 Task: Start in the project AgileRamp the sprint 'API Design Sprint', with a duration of 1 week. Start in the project AgileRamp the sprint 'API Design Sprint', with a duration of 3 weeks. Start in the project AgileRamp the sprint 'API Design Sprint', with a duration of 2 weeks
Action: Mouse moved to (197, 67)
Screenshot: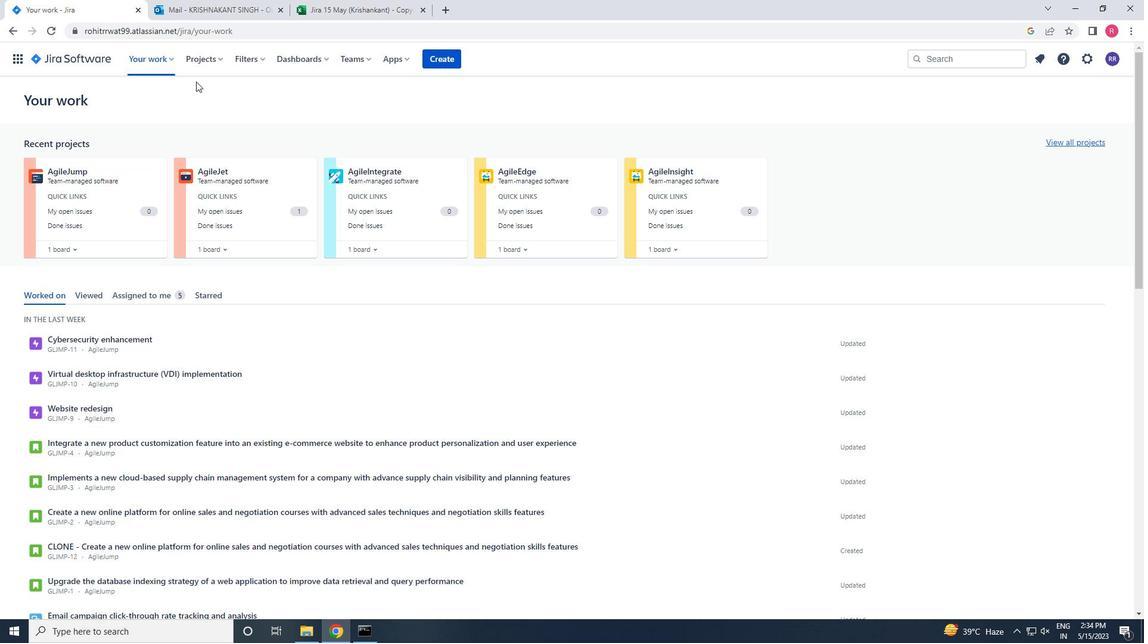 
Action: Mouse pressed left at (197, 67)
Screenshot: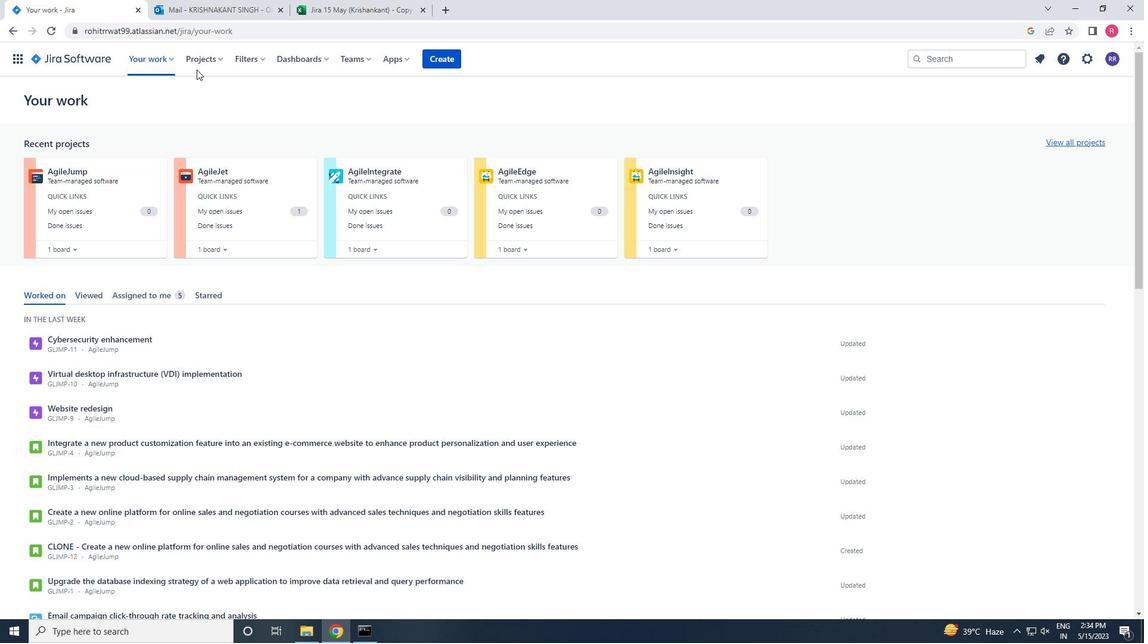 
Action: Mouse moved to (227, 115)
Screenshot: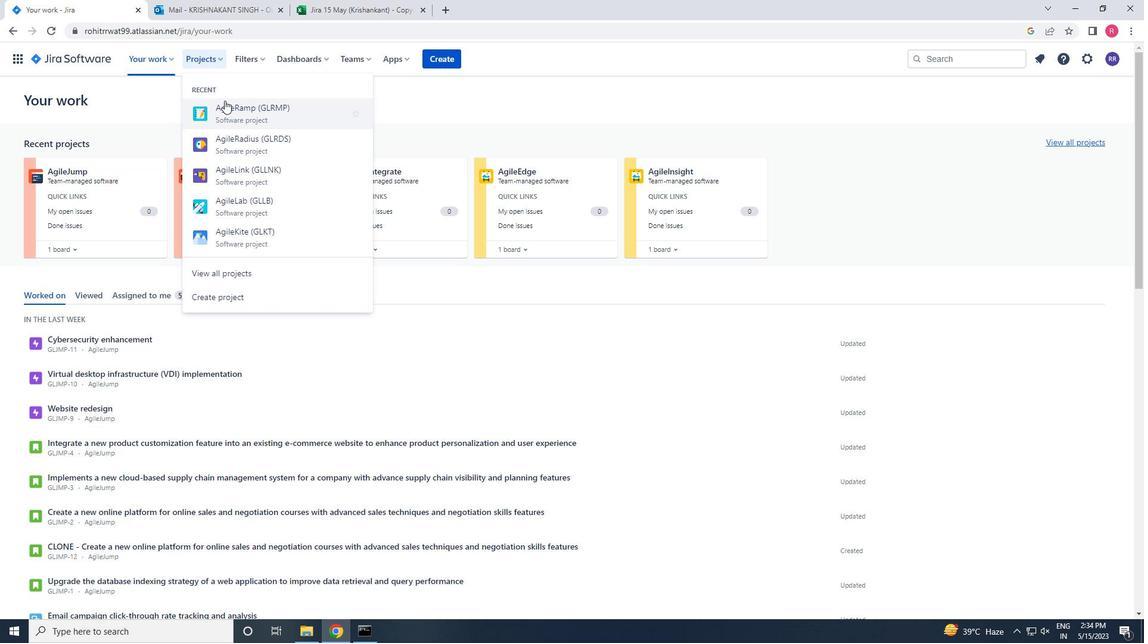 
Action: Mouse pressed left at (227, 115)
Screenshot: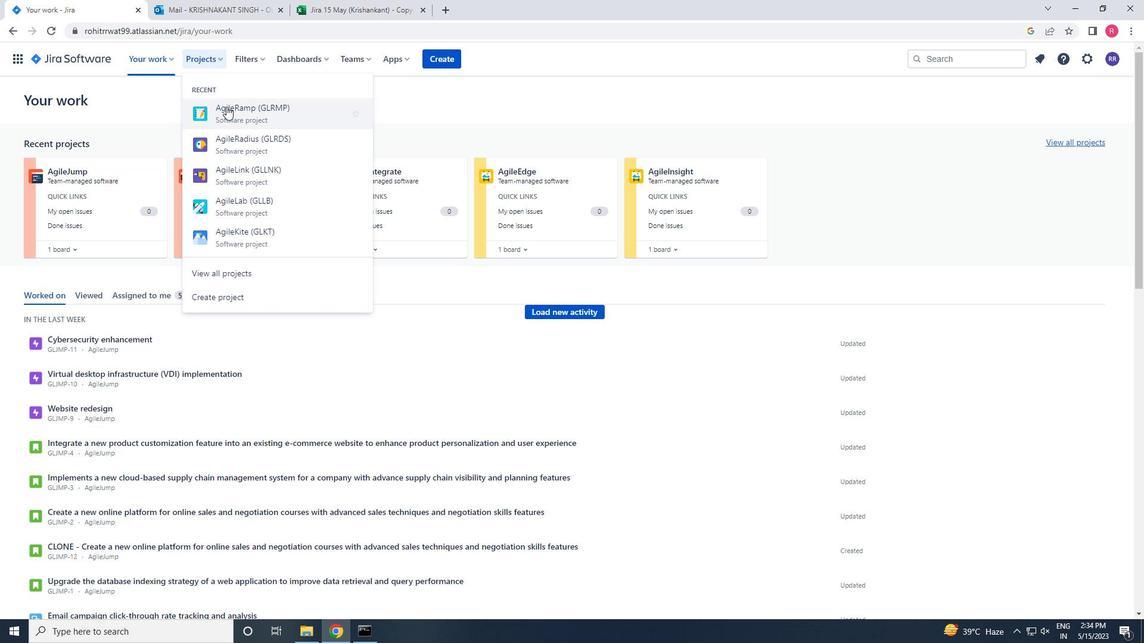 
Action: Mouse moved to (81, 178)
Screenshot: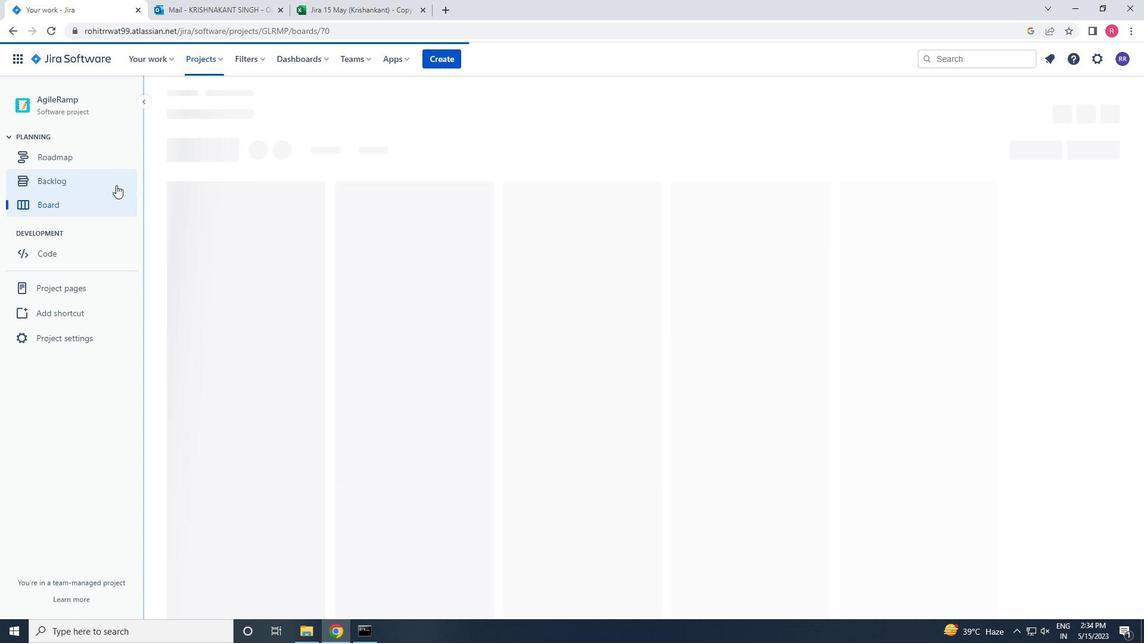 
Action: Mouse pressed left at (81, 178)
Screenshot: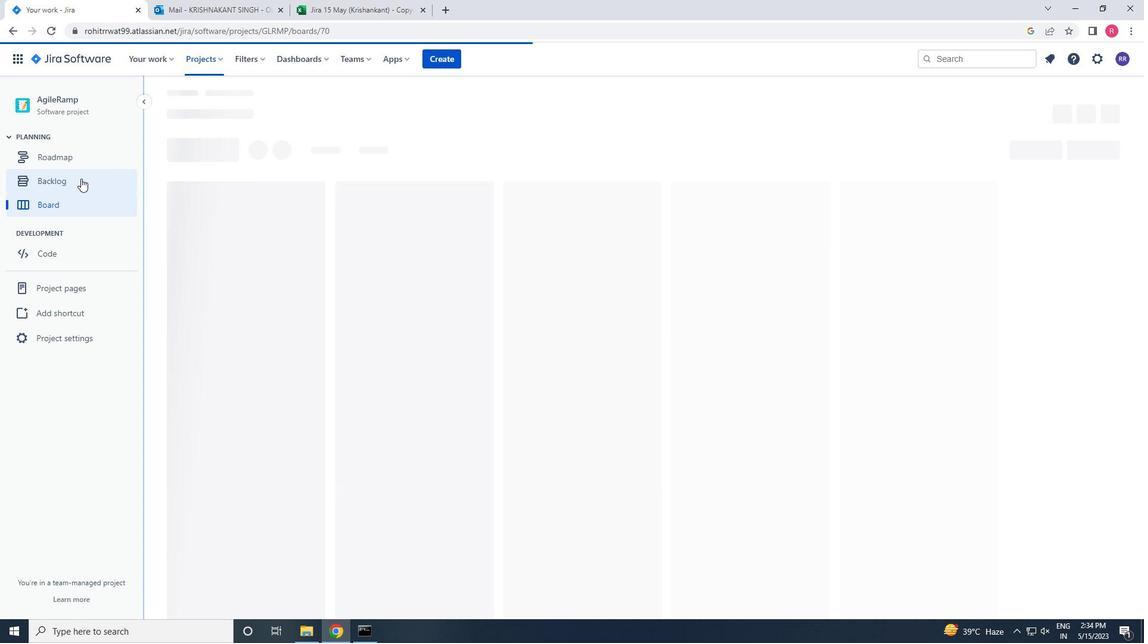 
Action: Mouse moved to (716, 435)
Screenshot: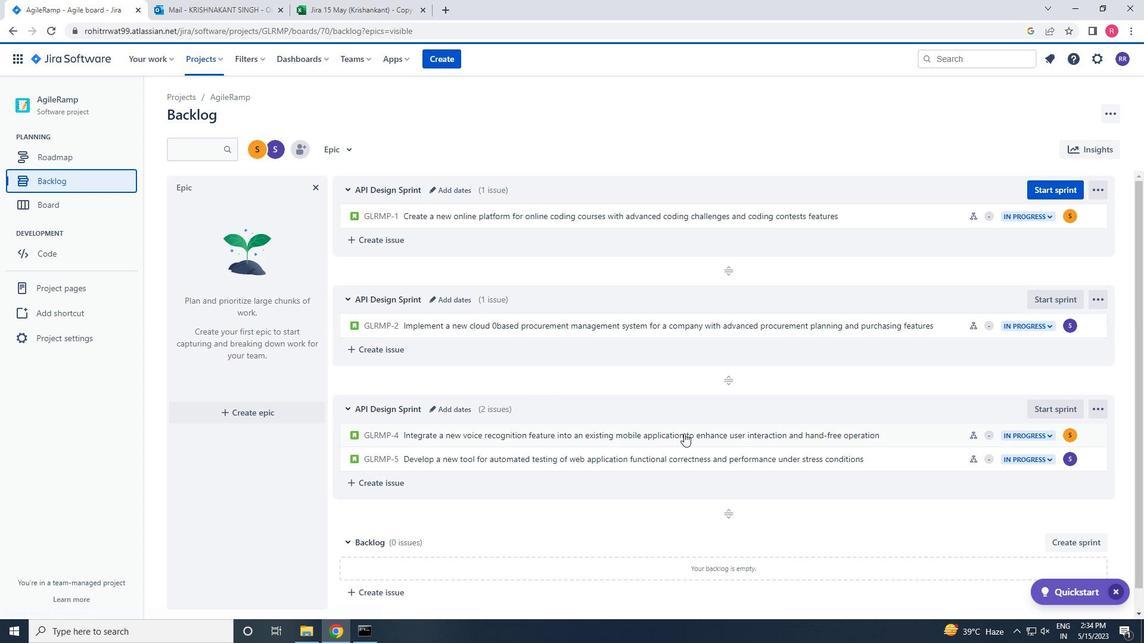 
Action: Mouse scrolled (716, 435) with delta (0, 0)
Screenshot: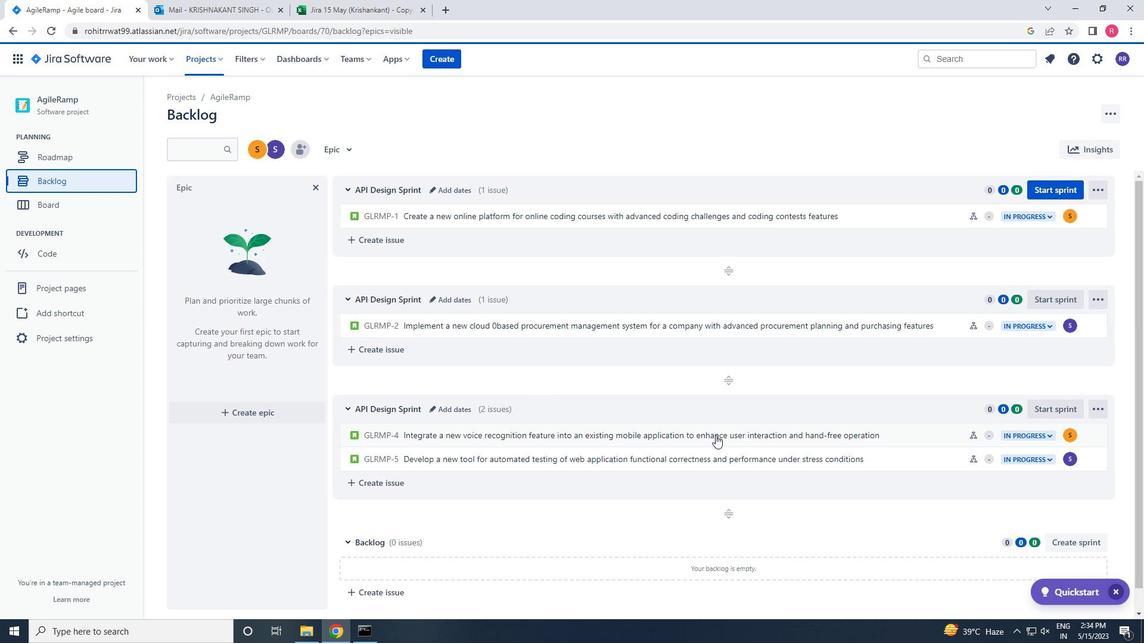 
Action: Mouse moved to (716, 435)
Screenshot: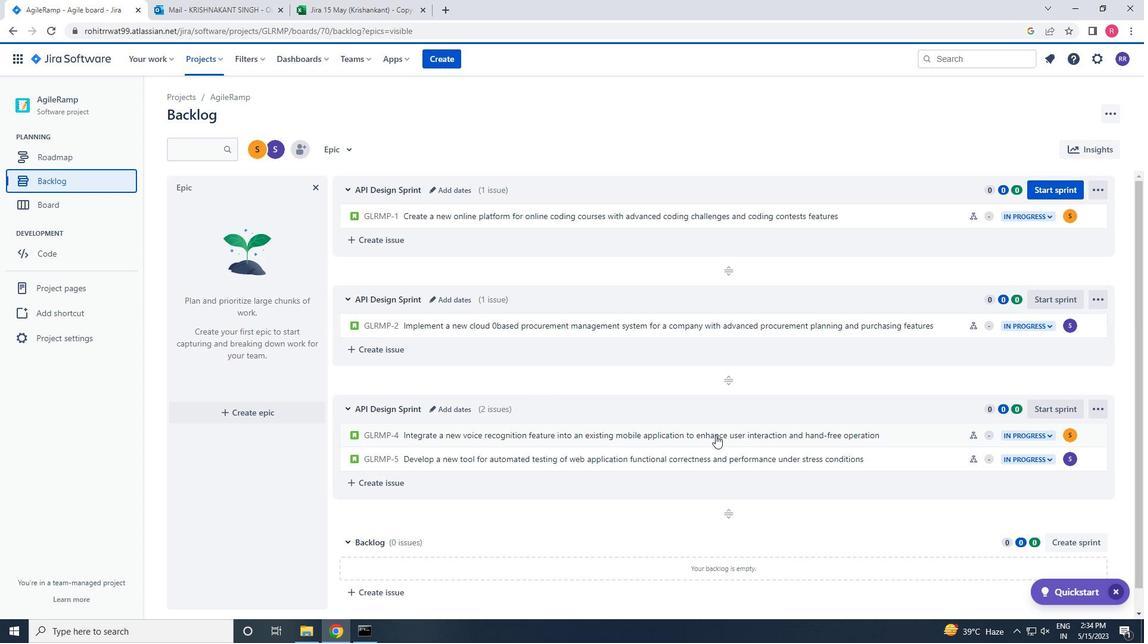 
Action: Mouse scrolled (716, 435) with delta (0, 0)
Screenshot: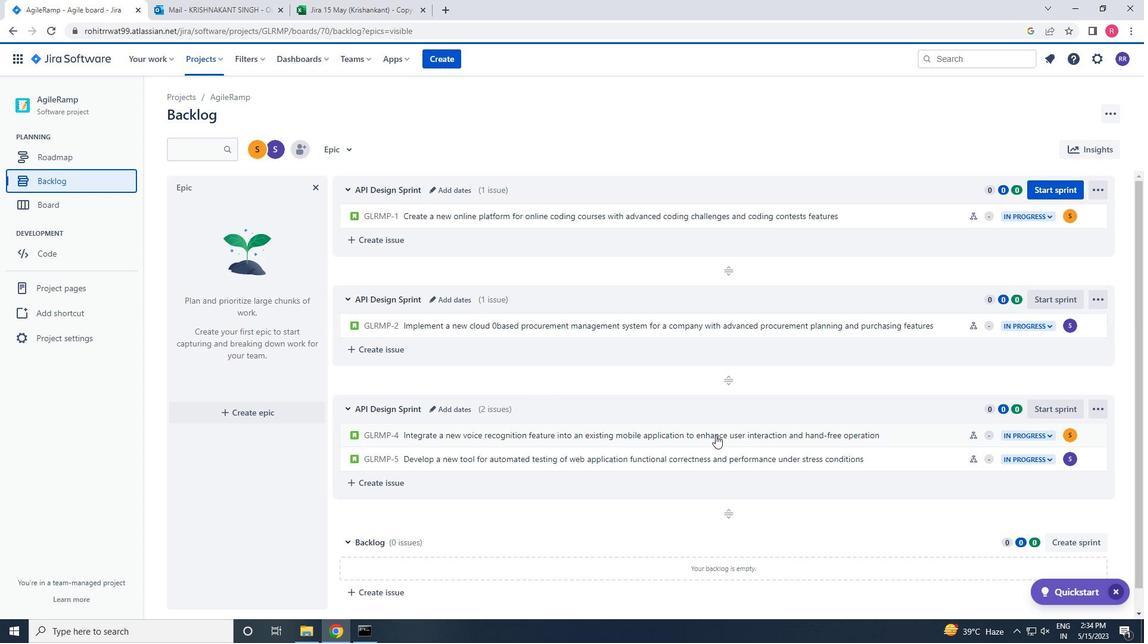 
Action: Mouse scrolled (716, 435) with delta (0, 0)
Screenshot: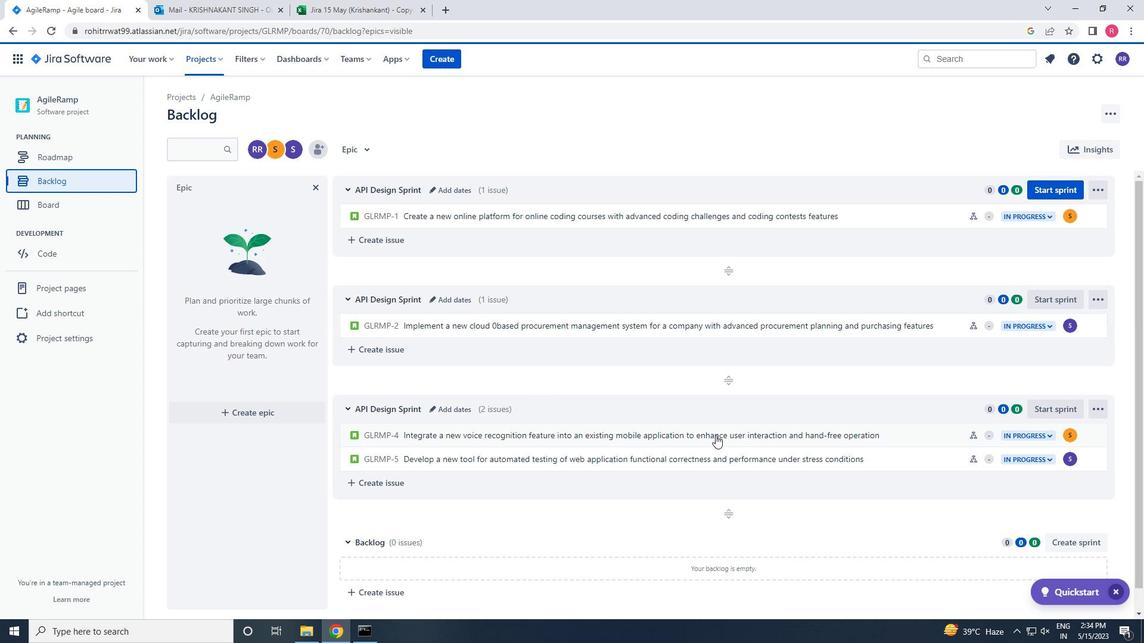 
Action: Mouse scrolled (716, 435) with delta (0, 0)
Screenshot: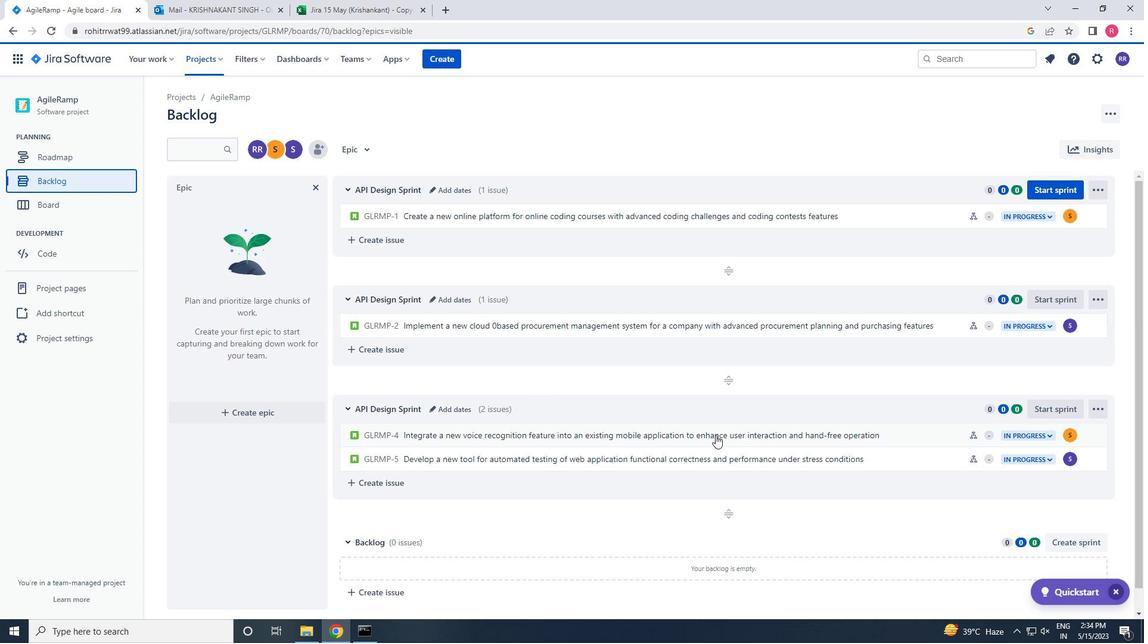 
Action: Mouse scrolled (716, 435) with delta (0, 0)
Screenshot: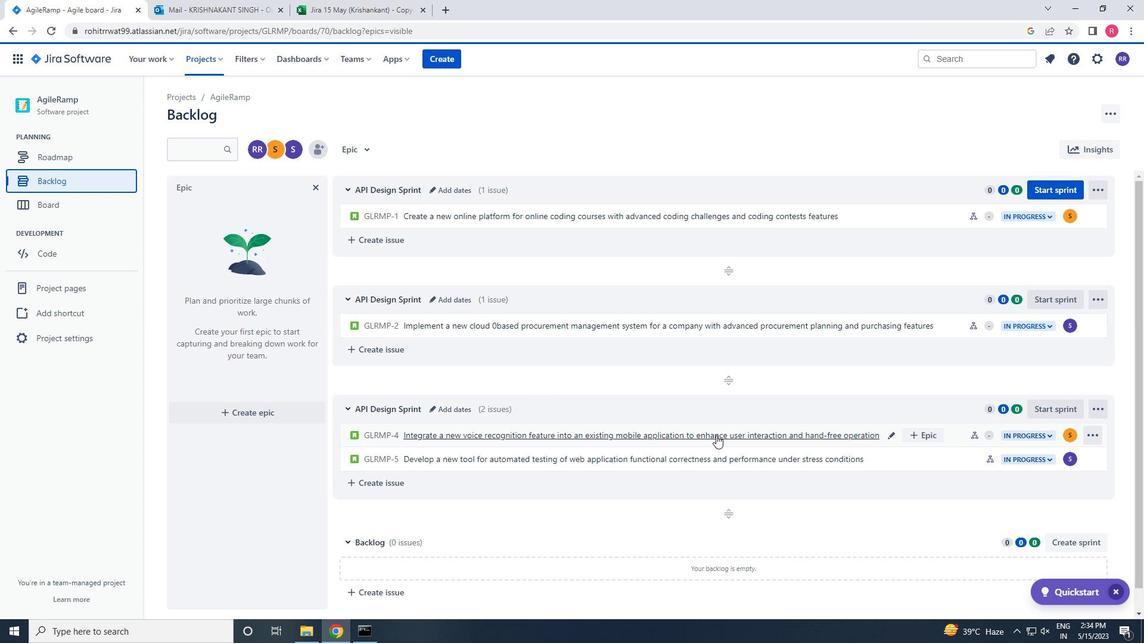 
Action: Mouse scrolled (716, 435) with delta (0, 0)
Screenshot: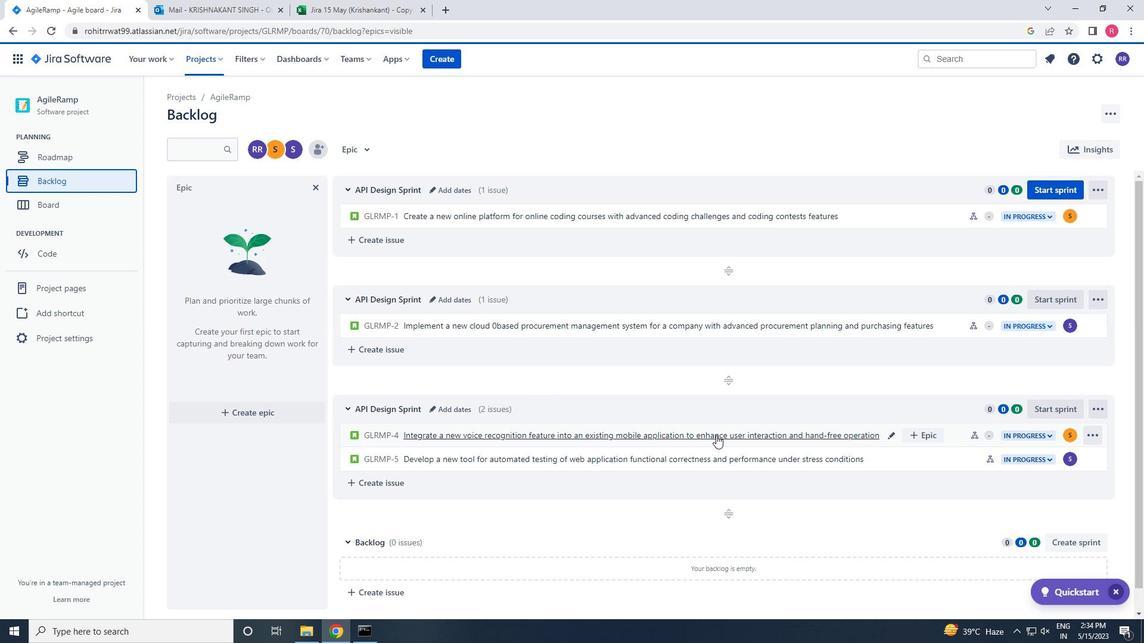 
Action: Mouse scrolled (716, 435) with delta (0, 0)
Screenshot: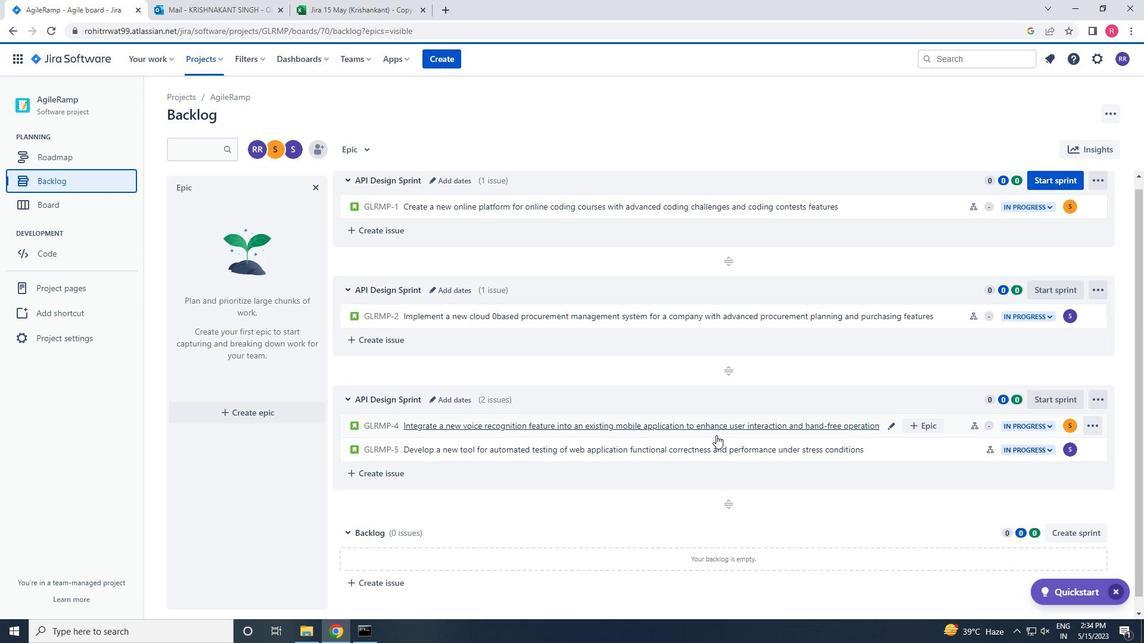 
Action: Mouse moved to (753, 451)
Screenshot: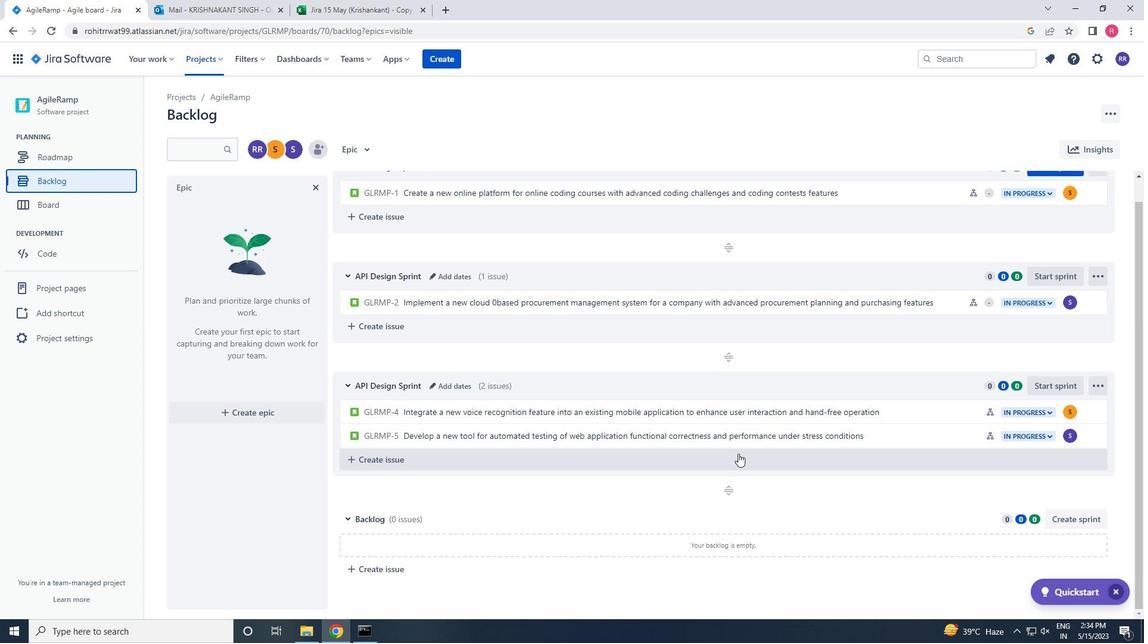 
Action: Mouse scrolled (753, 452) with delta (0, 0)
Screenshot: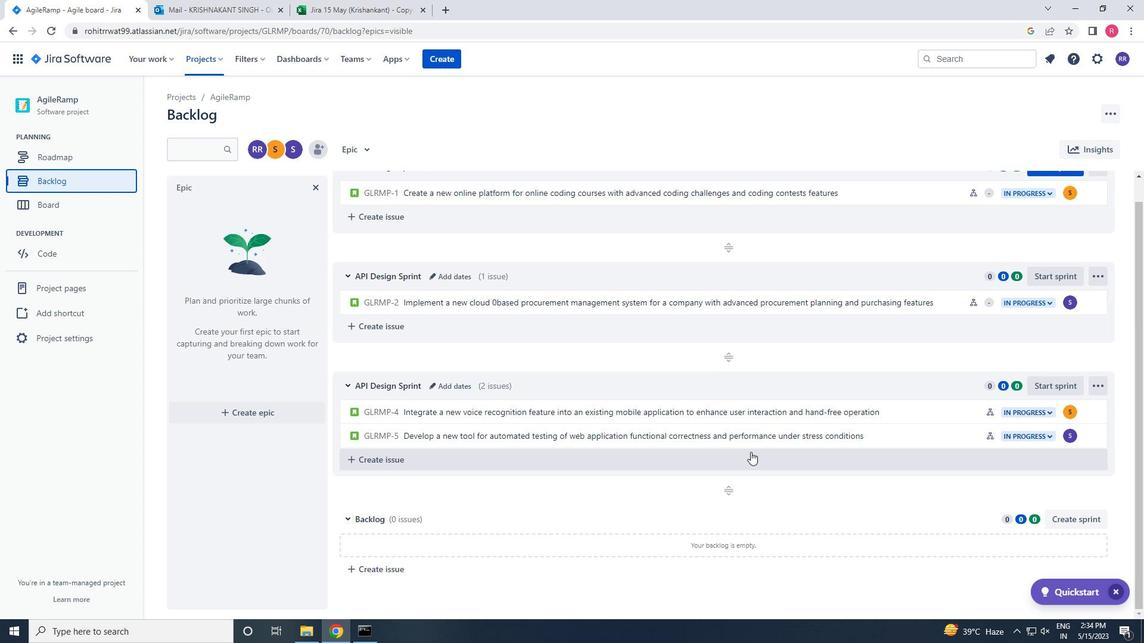 
Action: Mouse scrolled (753, 452) with delta (0, 0)
Screenshot: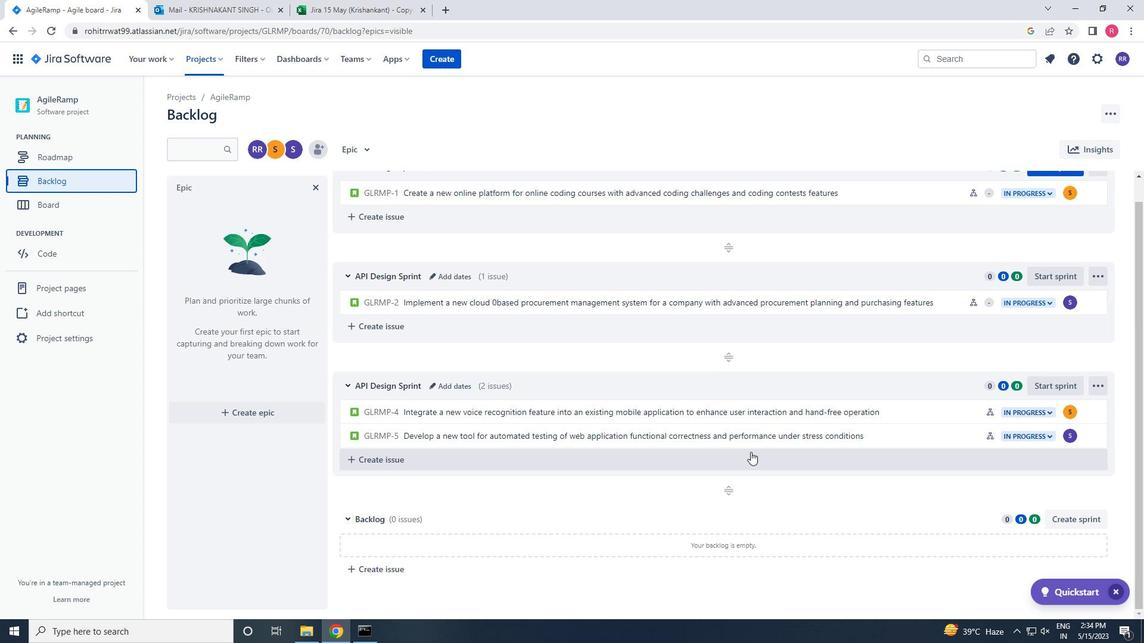 
Action: Mouse scrolled (753, 452) with delta (0, 0)
Screenshot: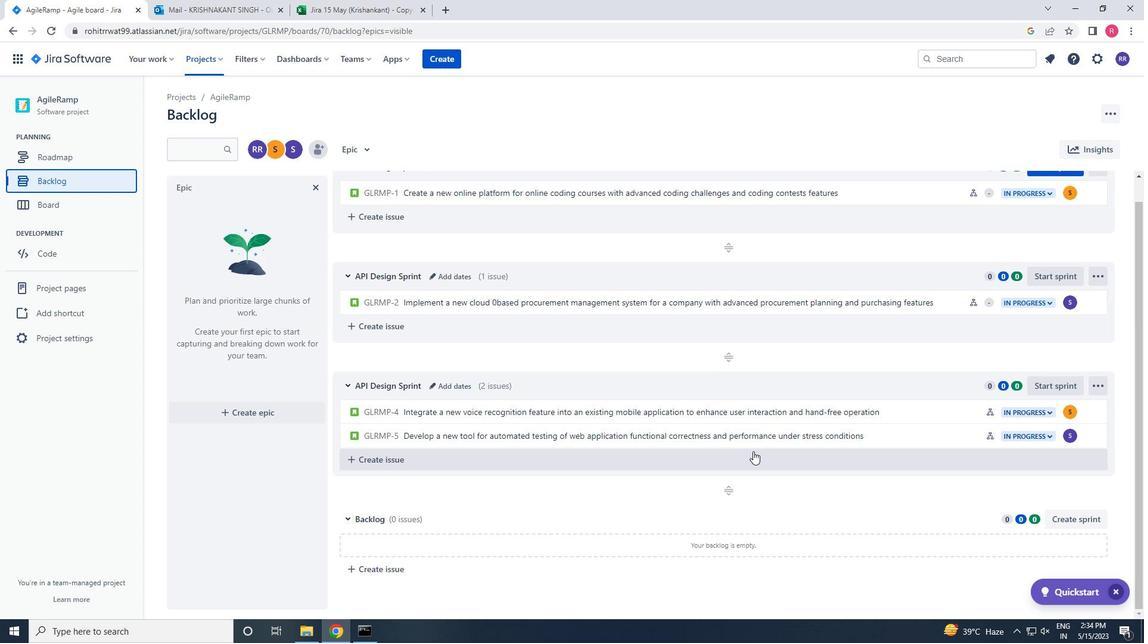
Action: Mouse moved to (753, 451)
Screenshot: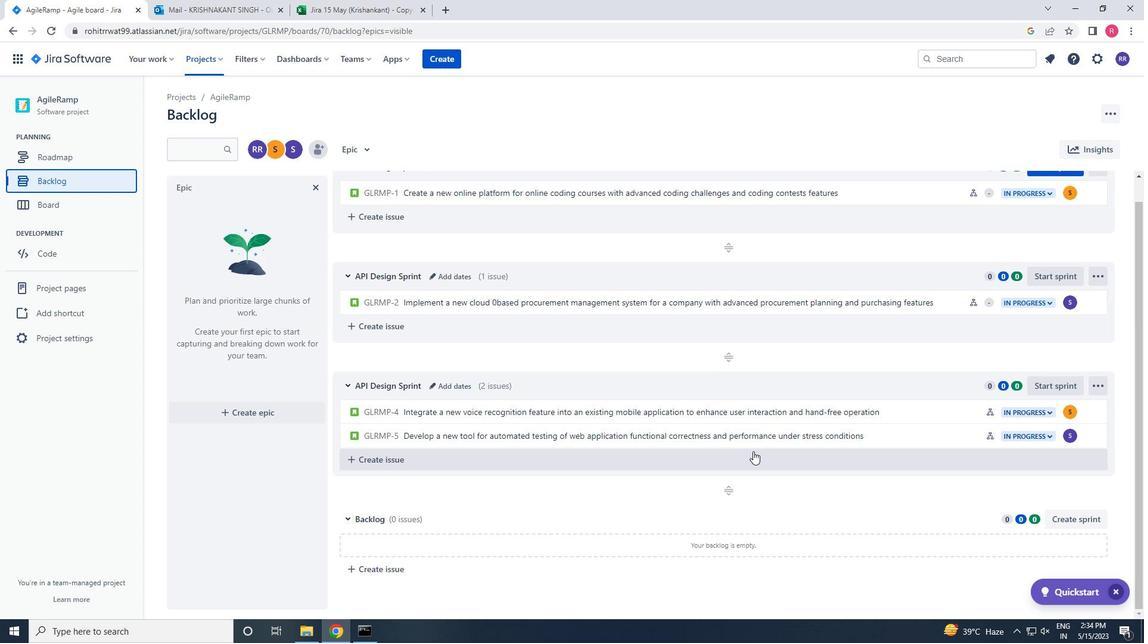 
Action: Mouse scrolled (753, 451) with delta (0, 0)
Screenshot: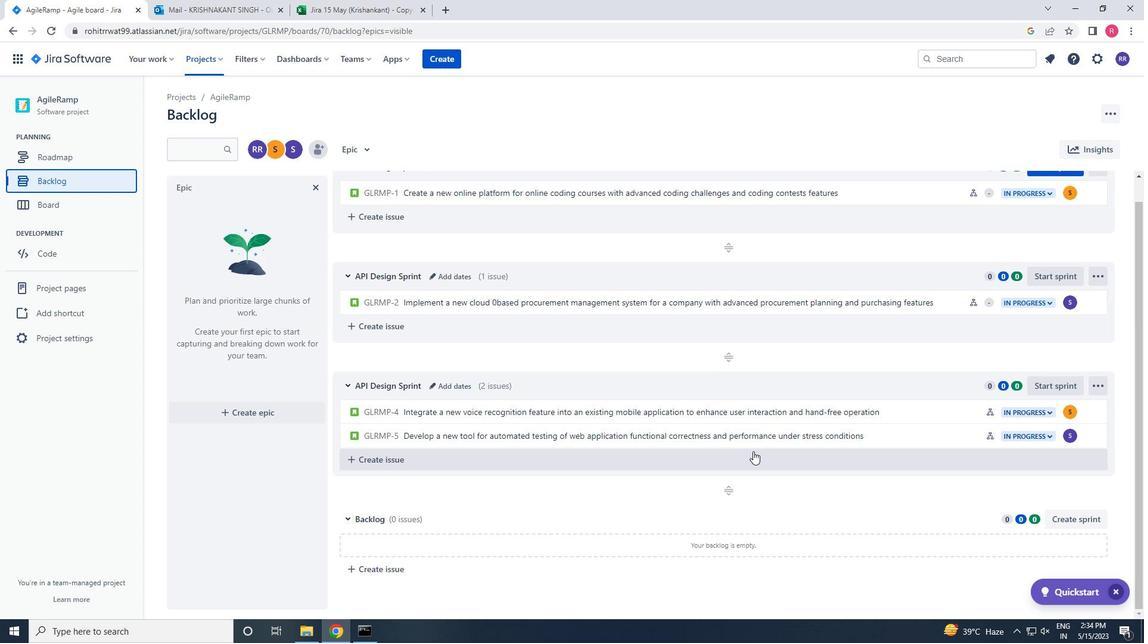 
Action: Mouse moved to (754, 450)
Screenshot: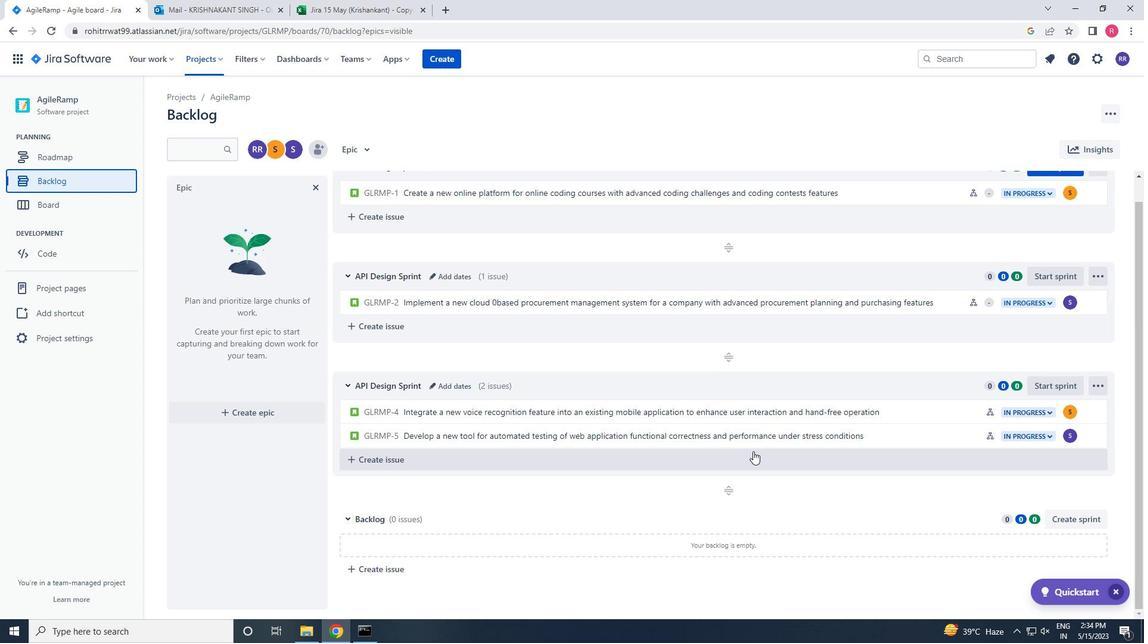 
Action: Mouse scrolled (754, 451) with delta (0, 0)
Screenshot: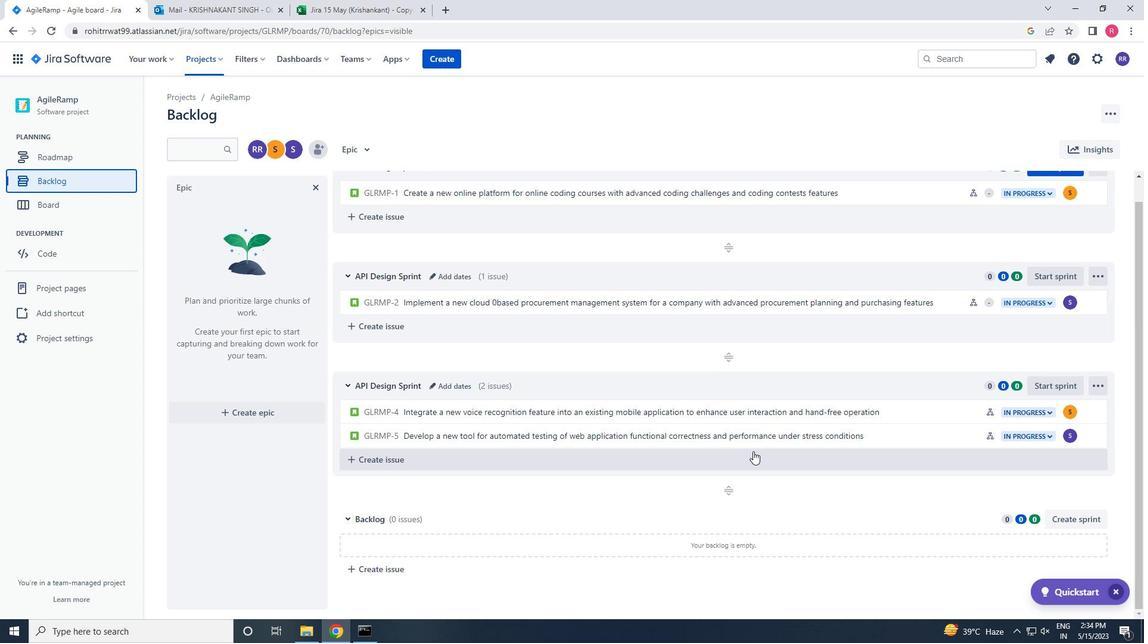 
Action: Mouse moved to (1058, 190)
Screenshot: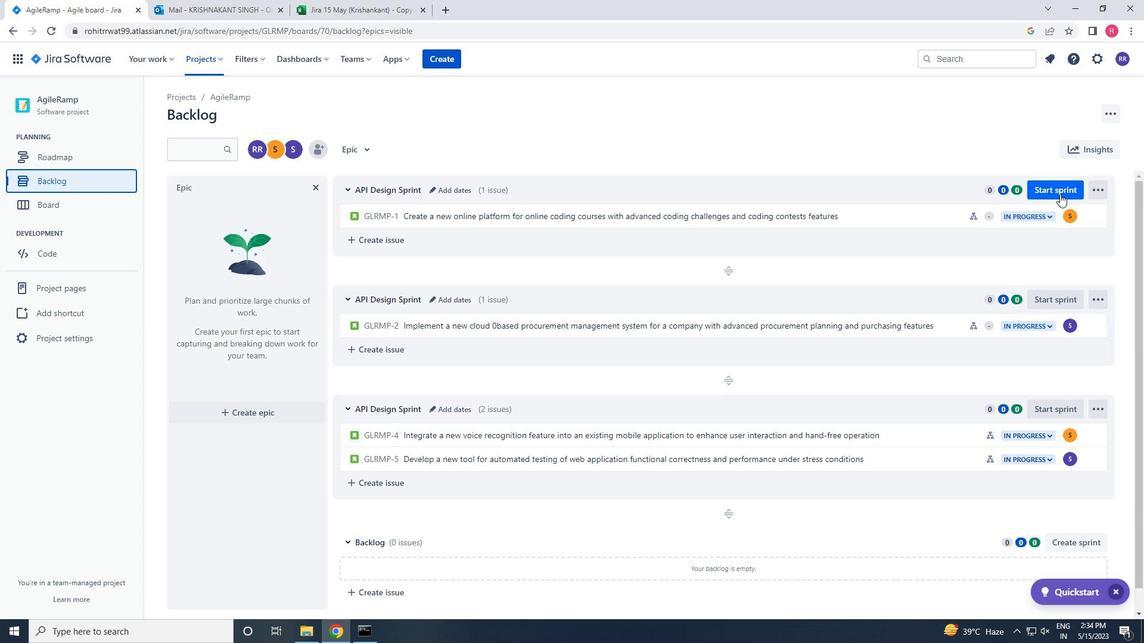 
Action: Mouse pressed left at (1058, 190)
Screenshot: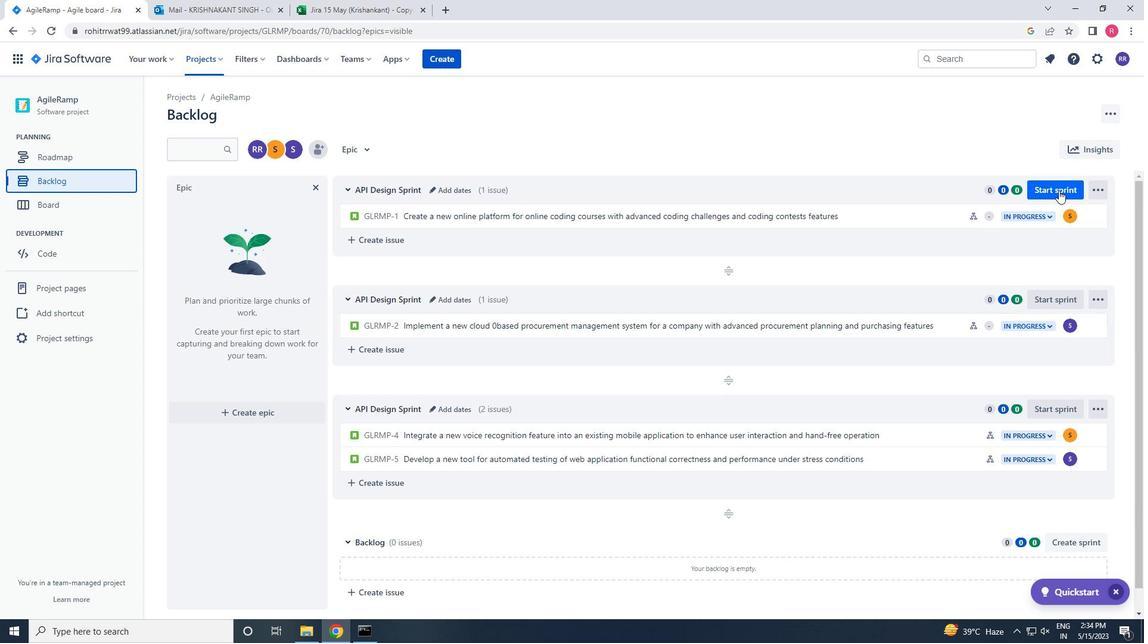 
Action: Mouse moved to (537, 214)
Screenshot: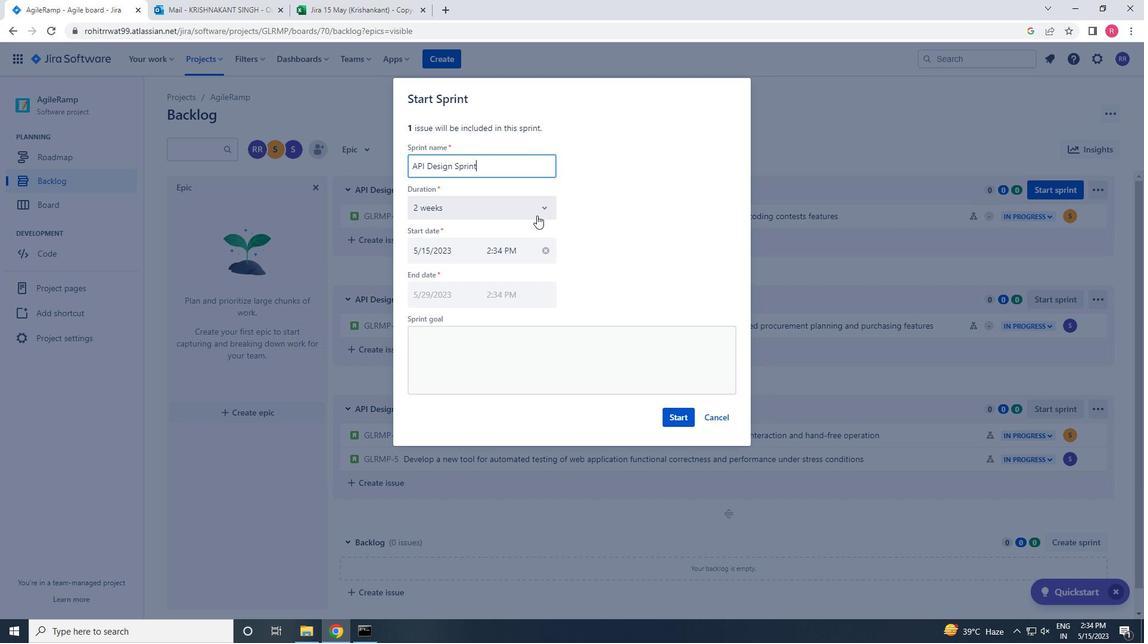 
Action: Mouse pressed left at (537, 214)
Screenshot: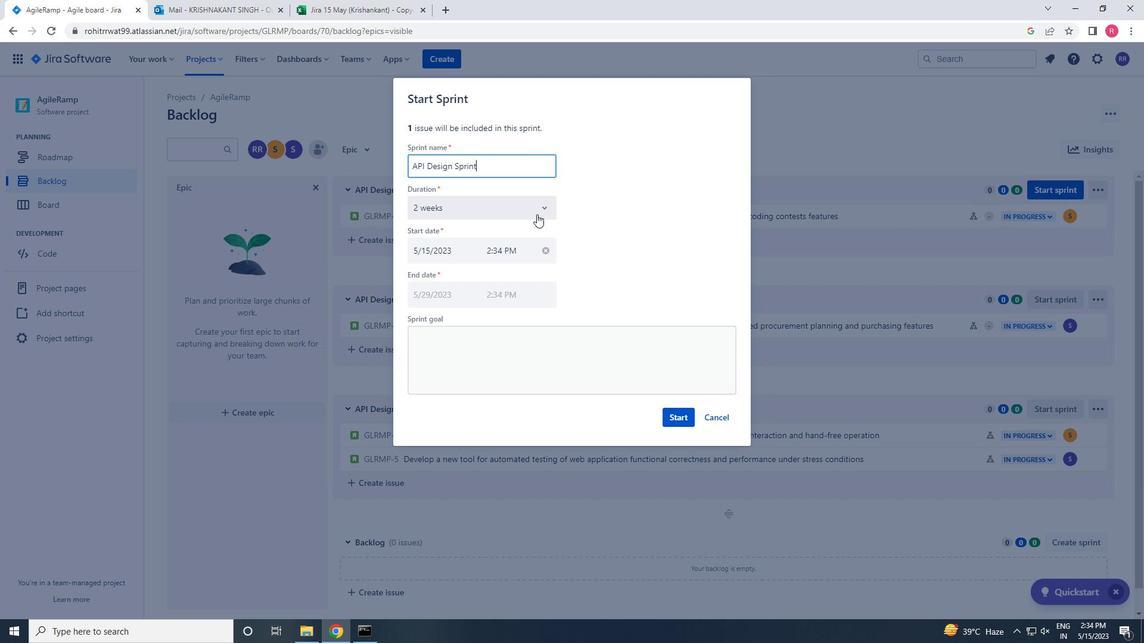 
Action: Mouse moved to (513, 239)
Screenshot: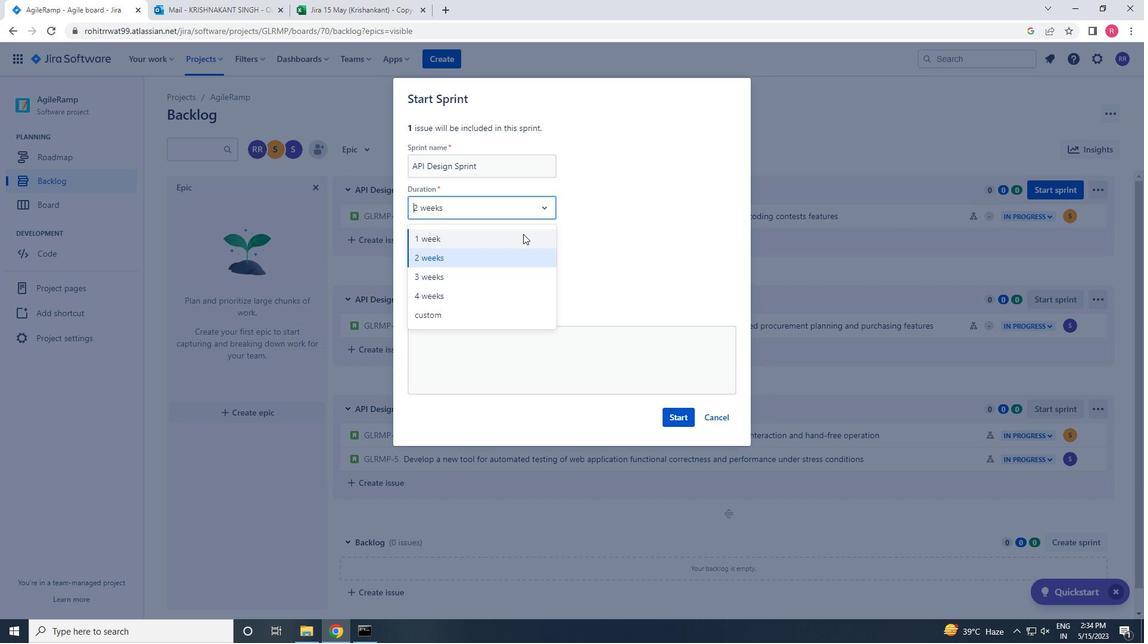 
Action: Mouse pressed left at (513, 239)
Screenshot: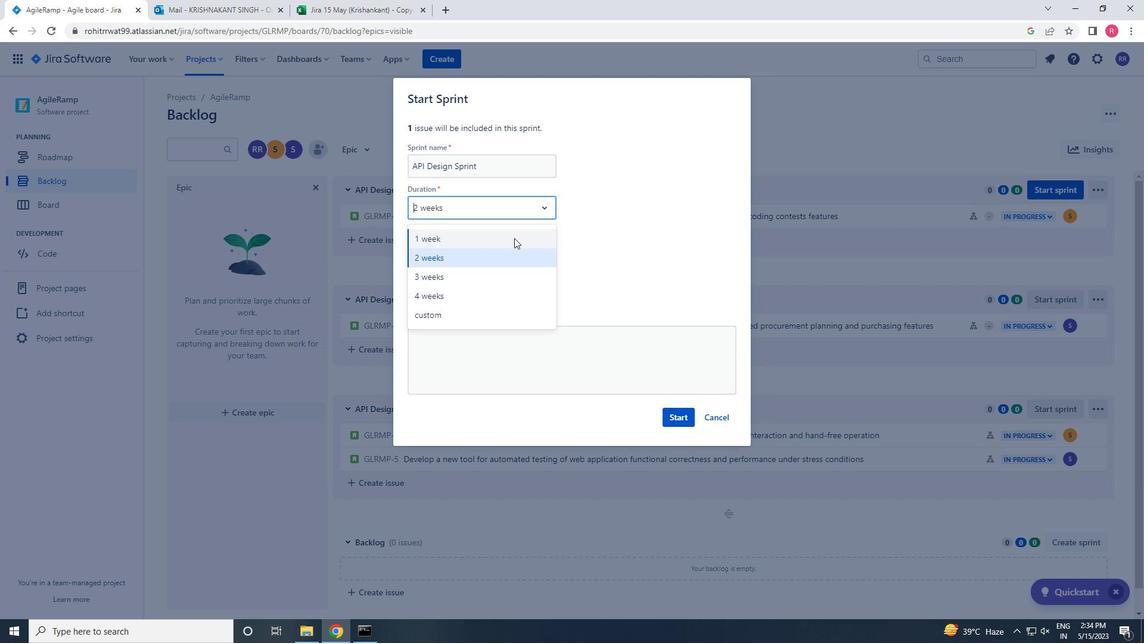 
Action: Mouse moved to (673, 419)
Screenshot: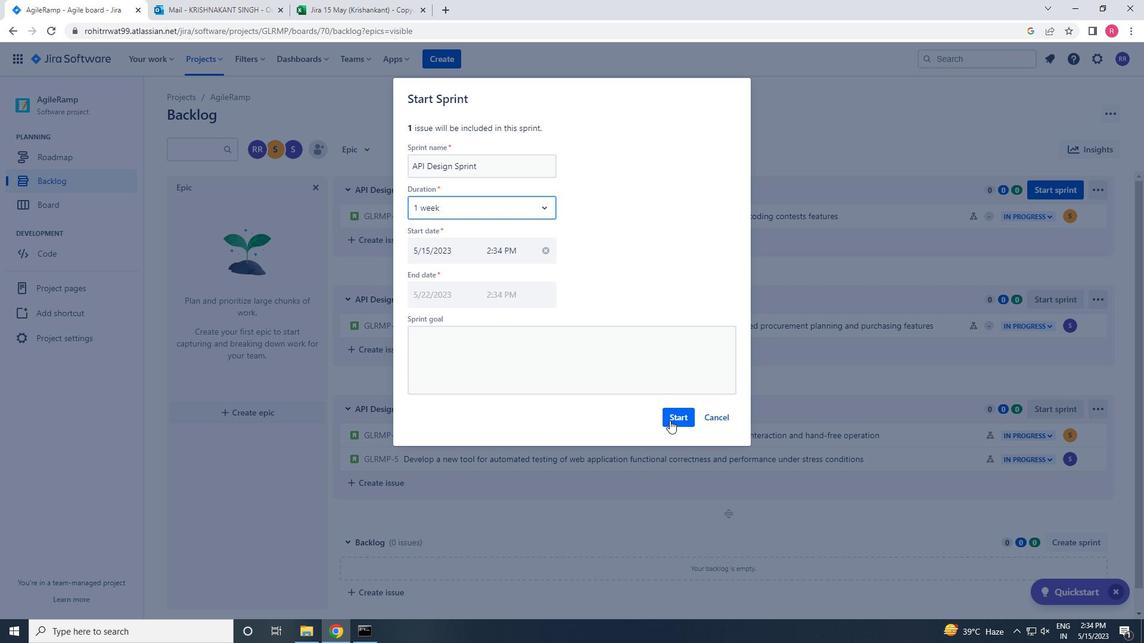
Action: Mouse pressed left at (673, 419)
Screenshot: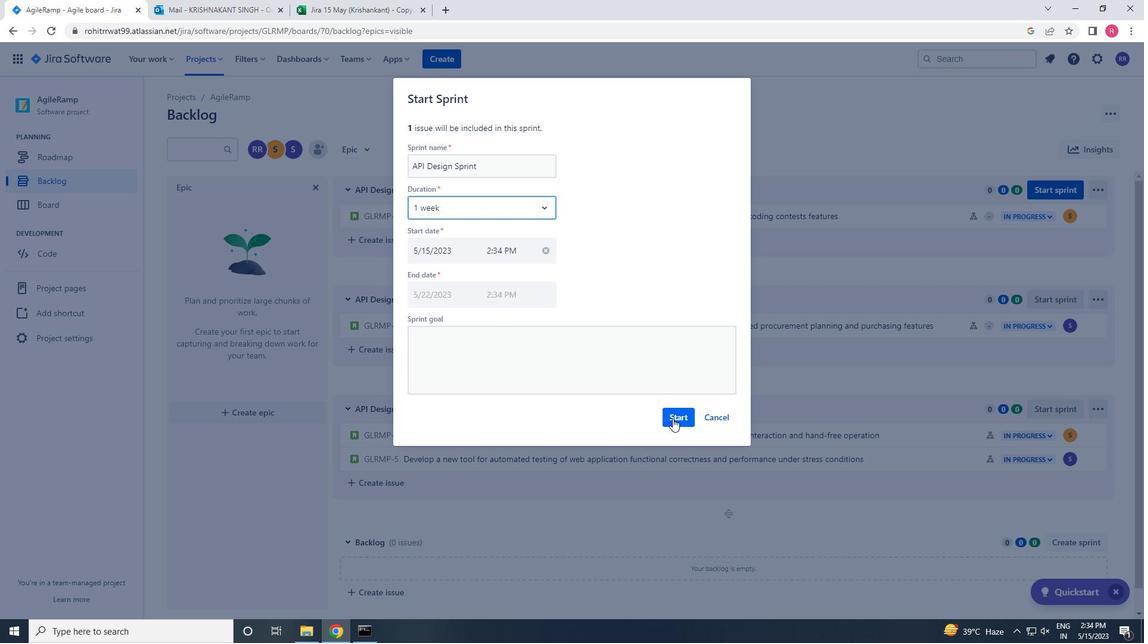 
Action: Mouse moved to (38, 184)
Screenshot: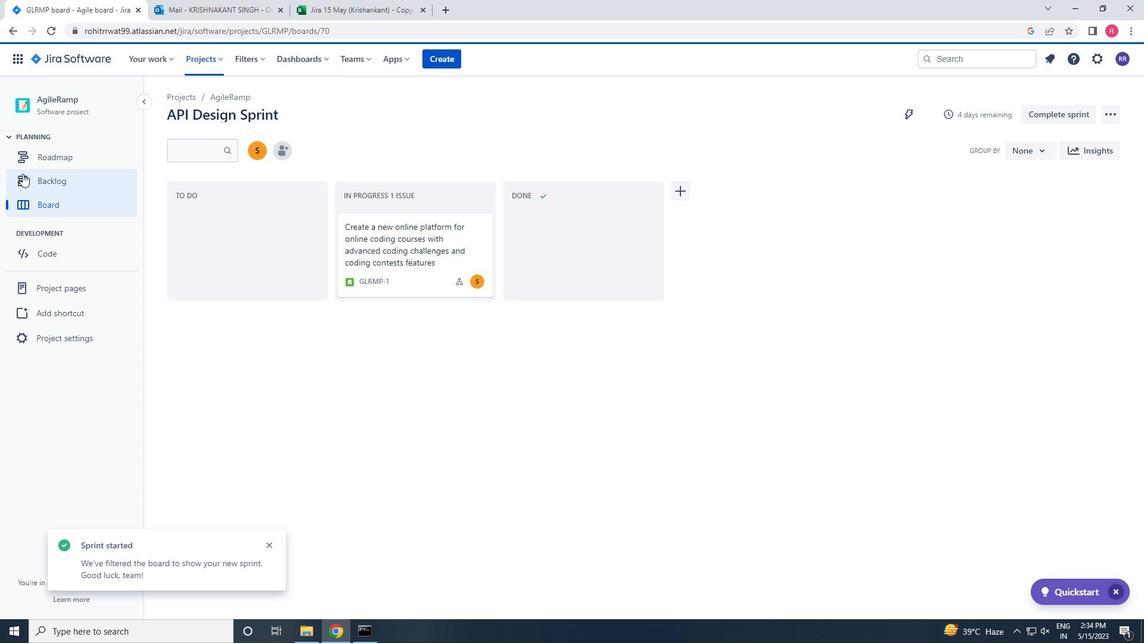 
Action: Mouse pressed left at (38, 184)
Screenshot: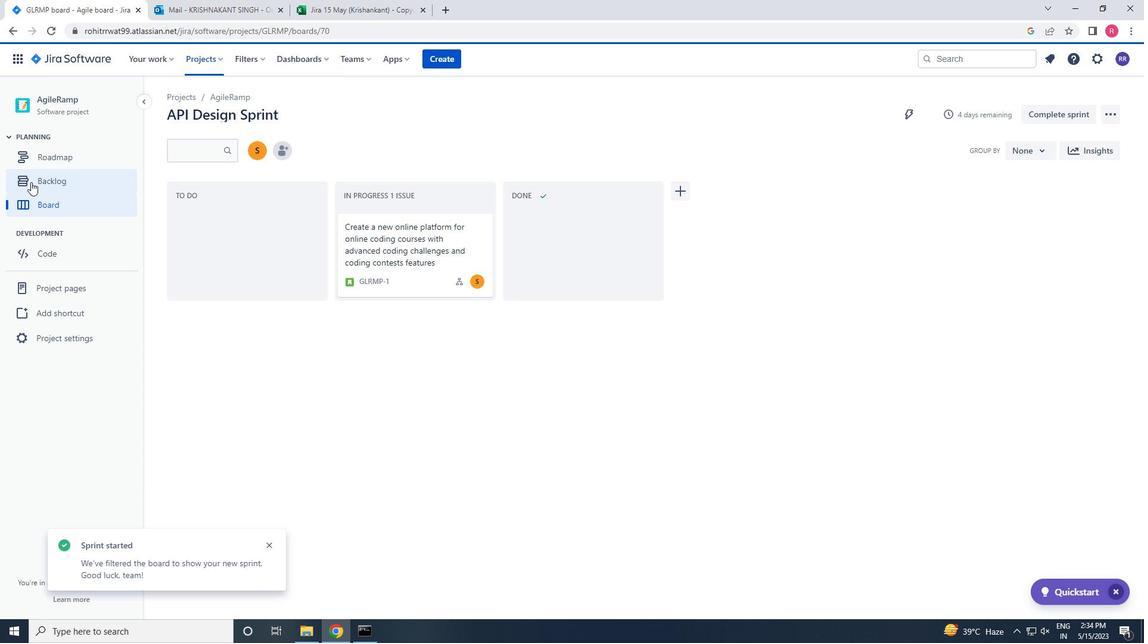 
Action: Mouse moved to (627, 348)
Screenshot: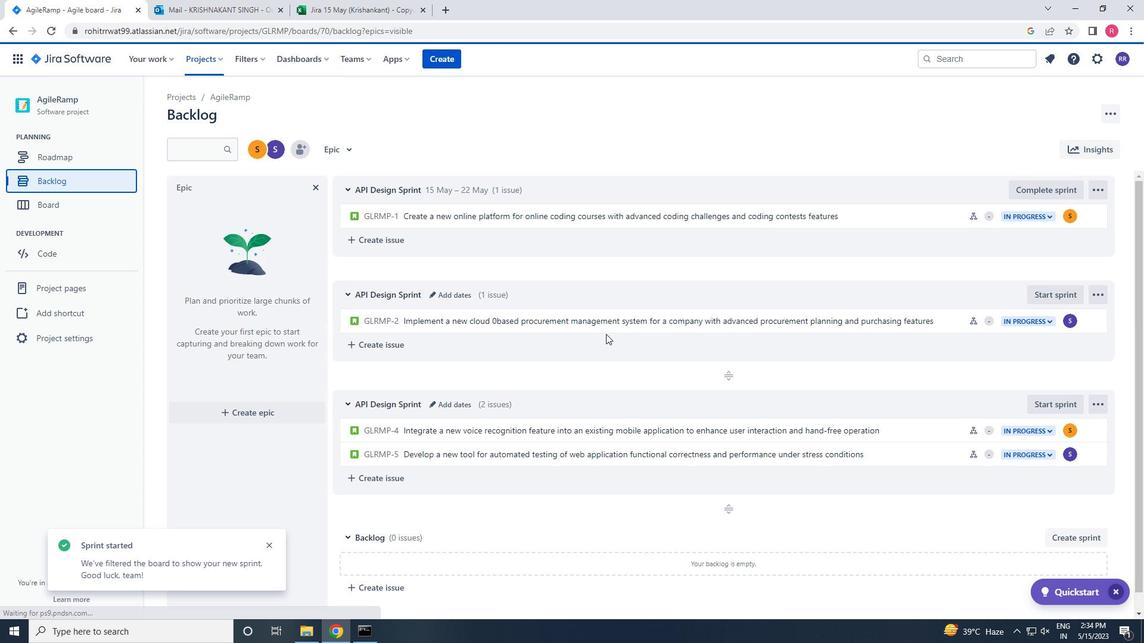 
Action: Mouse scrolled (627, 347) with delta (0, 0)
Screenshot: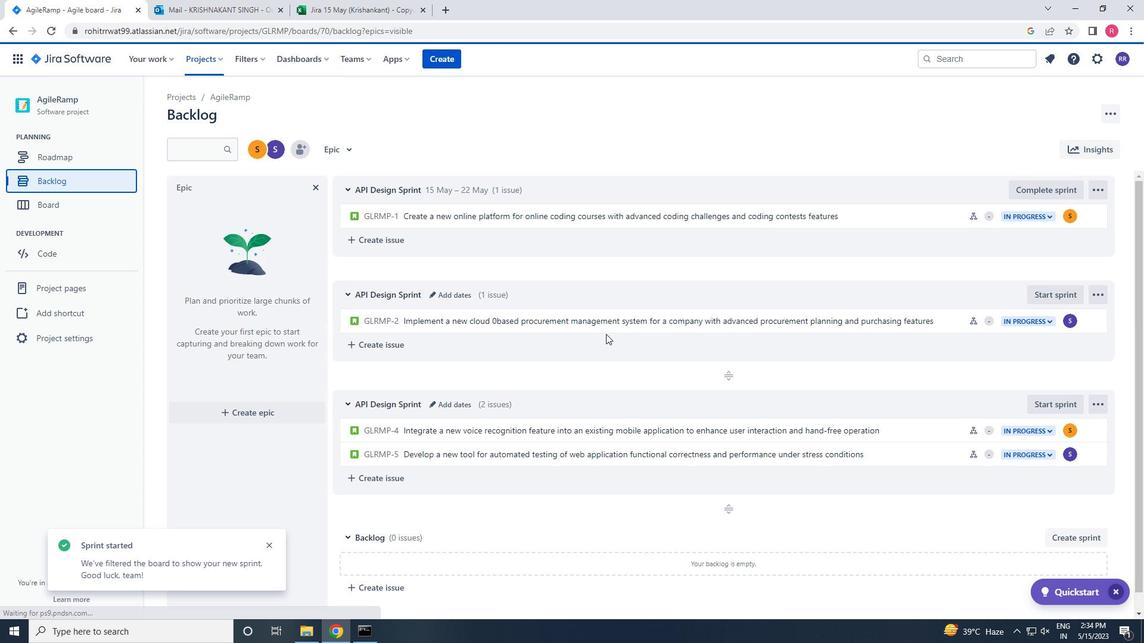 
Action: Mouse moved to (637, 353)
Screenshot: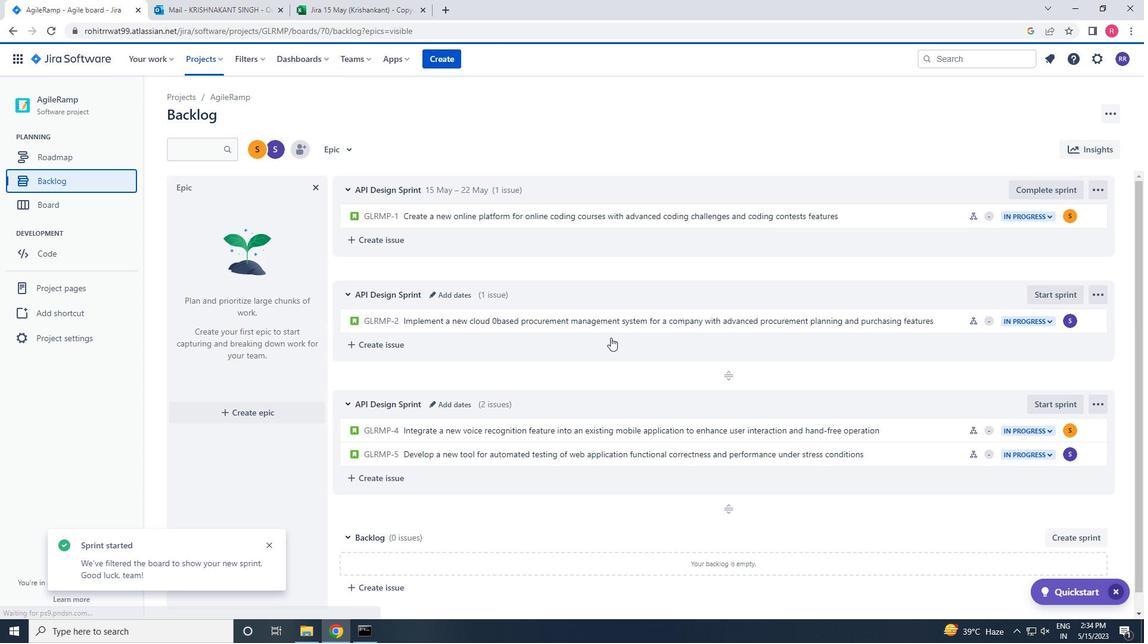 
Action: Mouse scrolled (637, 352) with delta (0, 0)
Screenshot: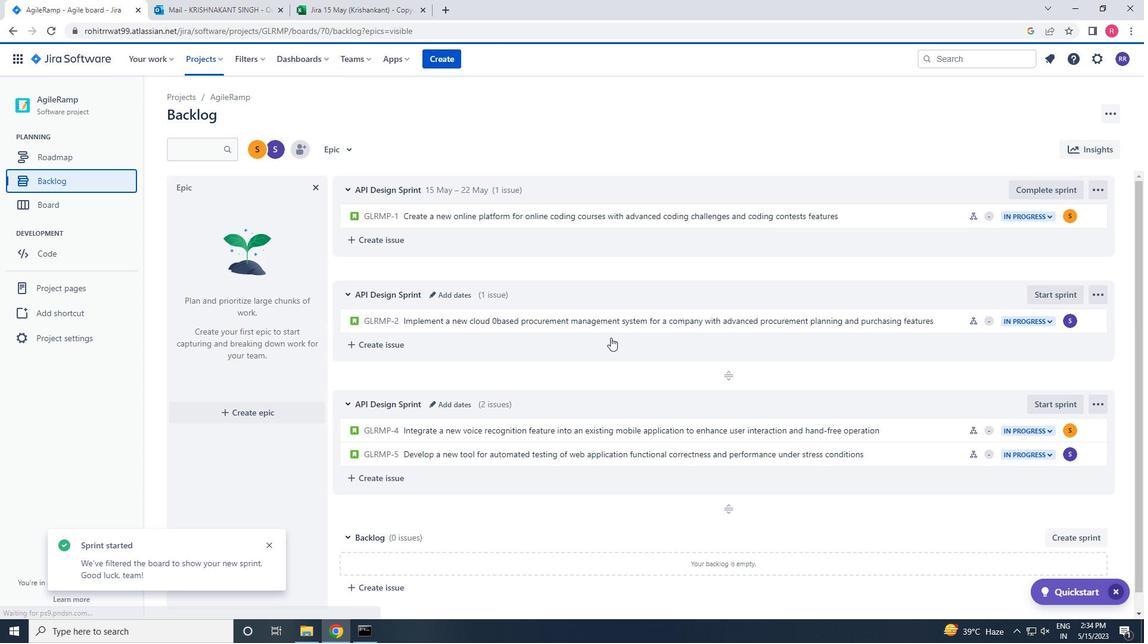 
Action: Mouse moved to (643, 355)
Screenshot: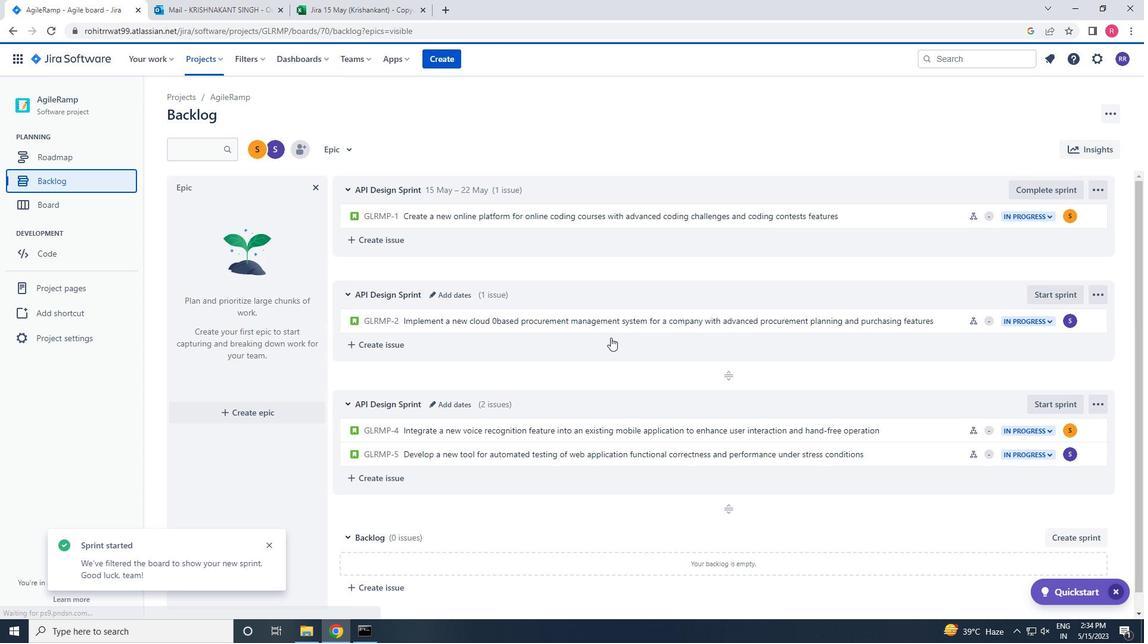 
Action: Mouse scrolled (643, 355) with delta (0, 0)
Screenshot: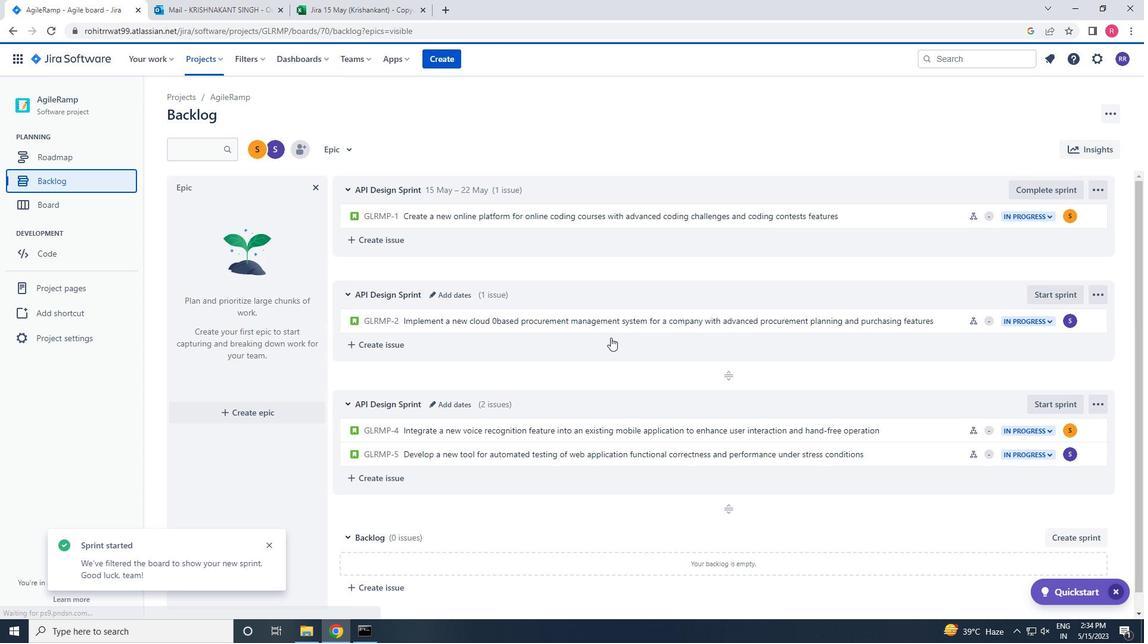 
Action: Mouse moved to (652, 356)
Screenshot: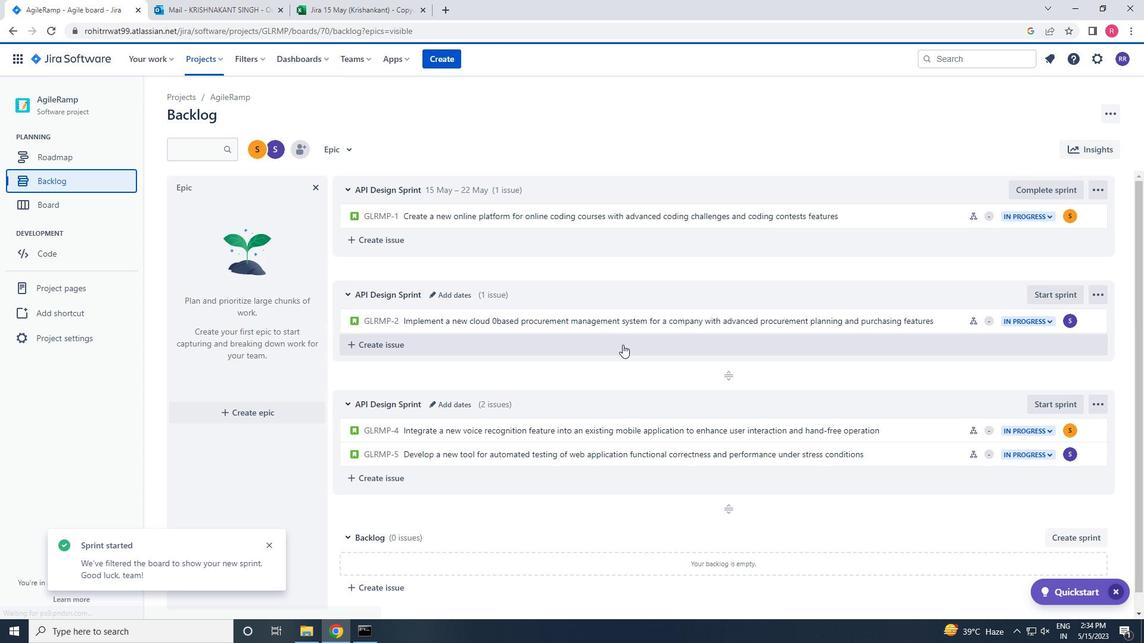 
Action: Mouse scrolled (652, 355) with delta (0, 0)
Screenshot: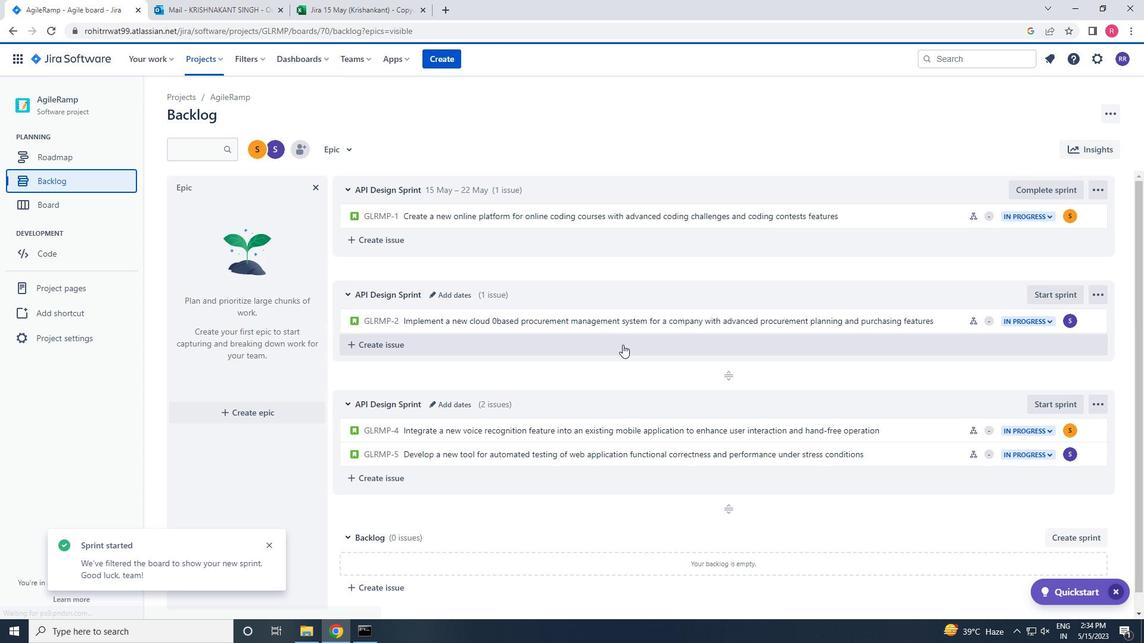 
Action: Mouse moved to (660, 357)
Screenshot: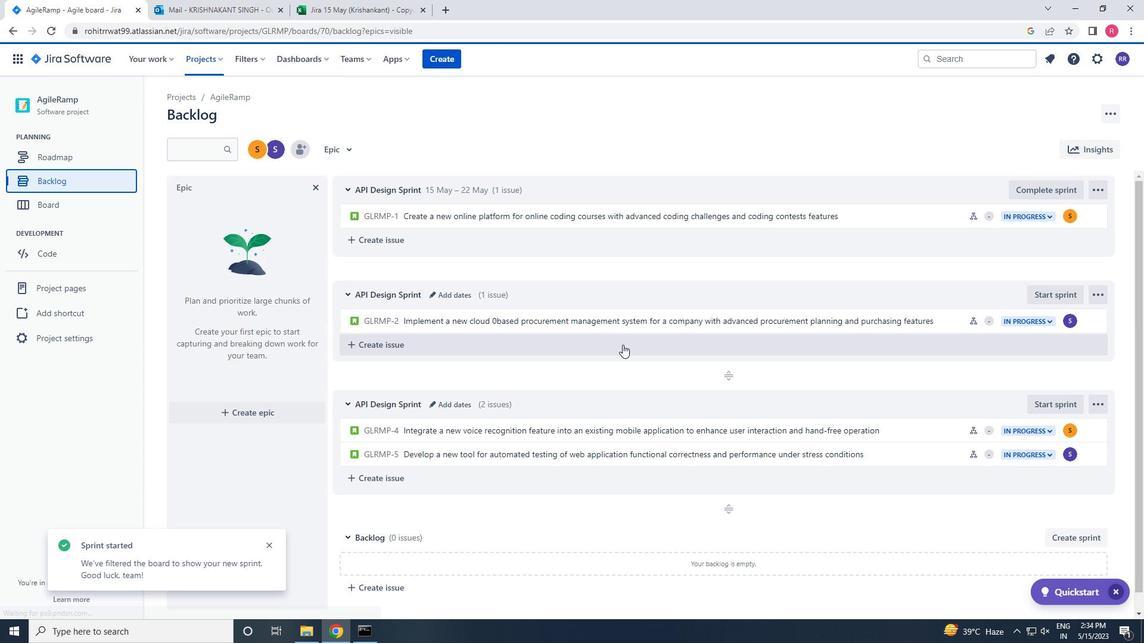
Action: Mouse scrolled (660, 356) with delta (0, 0)
Screenshot: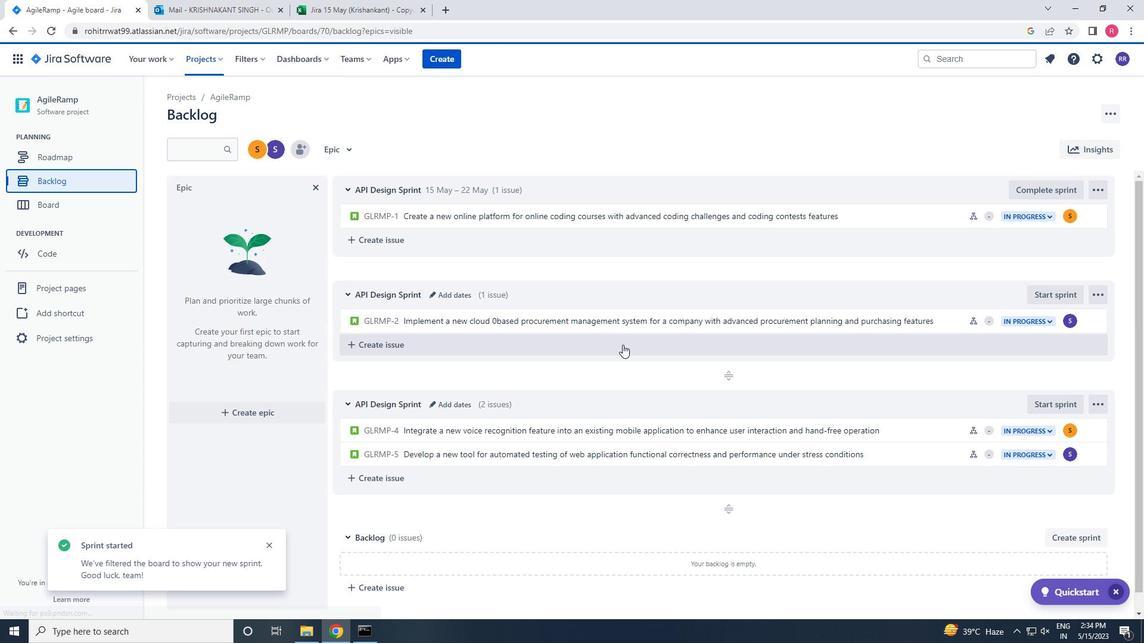 
Action: Mouse moved to (1048, 273)
Screenshot: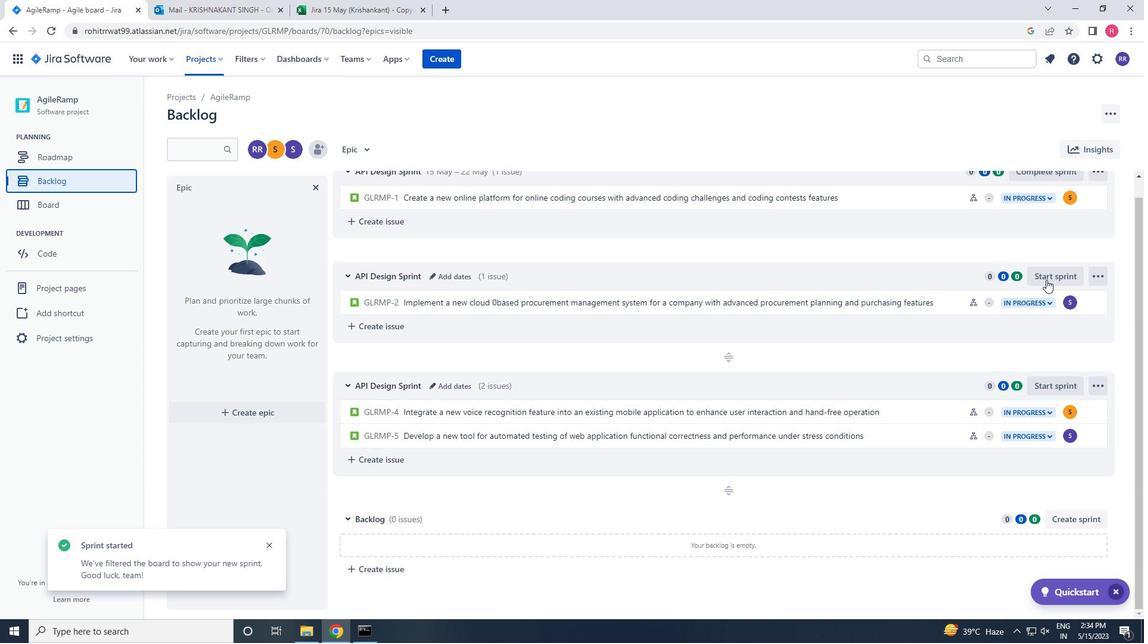 
Action: Mouse pressed left at (1048, 273)
Screenshot: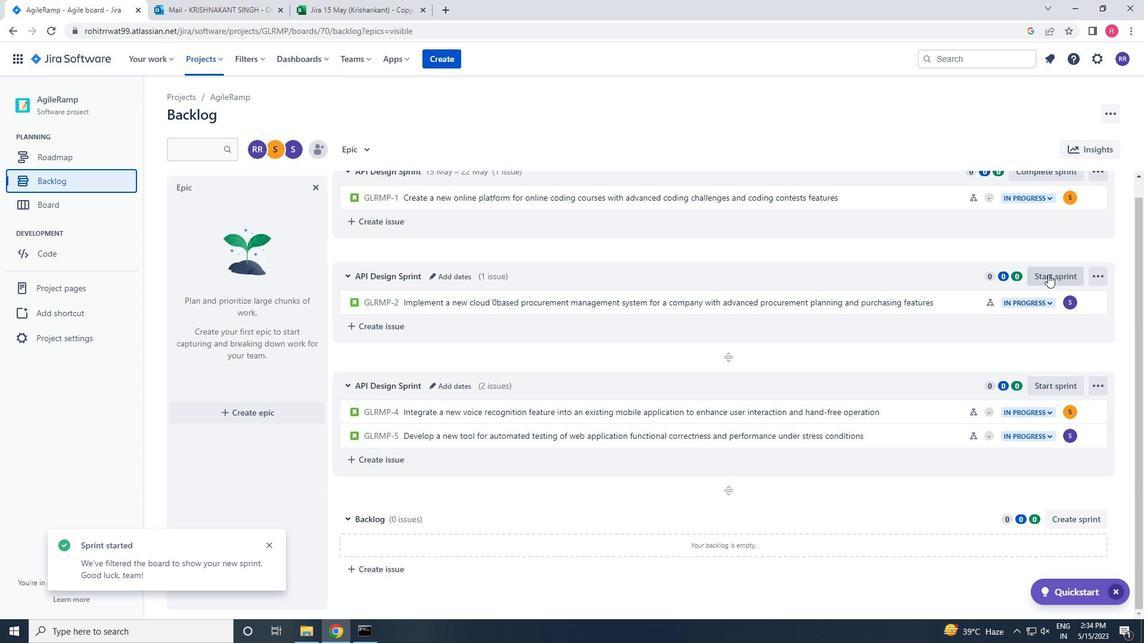 
Action: Mouse moved to (495, 216)
Screenshot: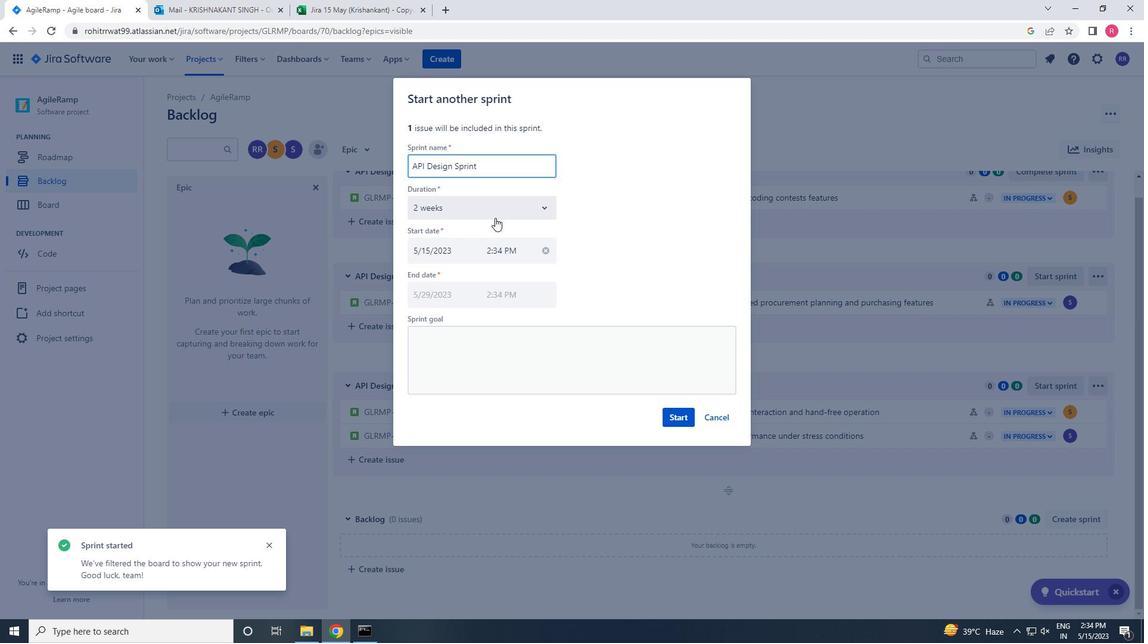 
Action: Mouse pressed left at (495, 216)
Screenshot: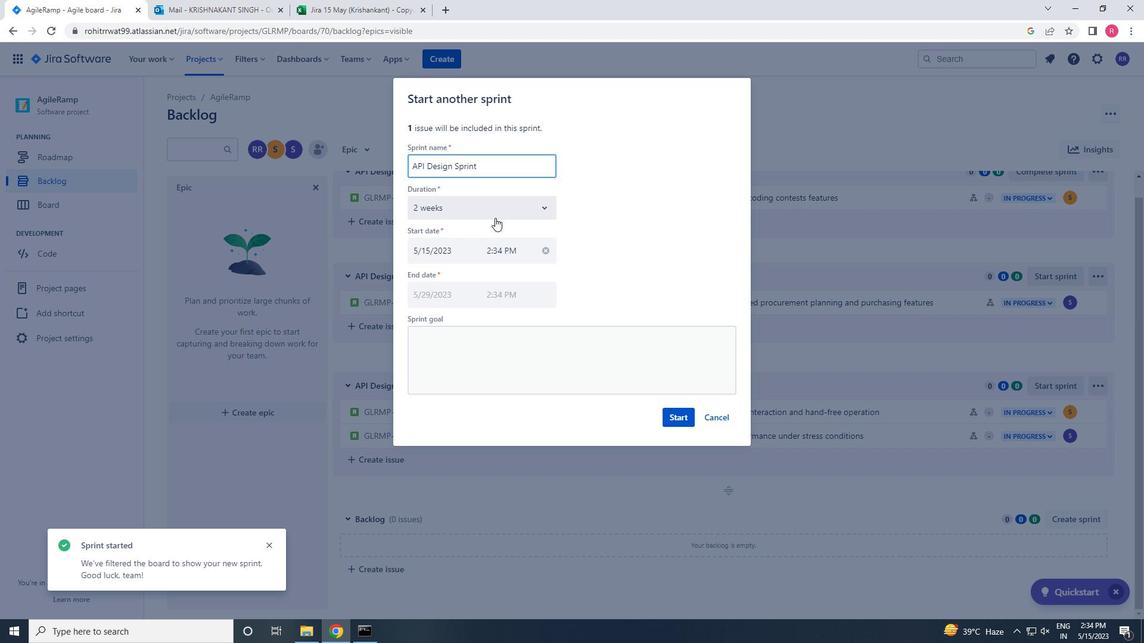 
Action: Mouse moved to (478, 270)
Screenshot: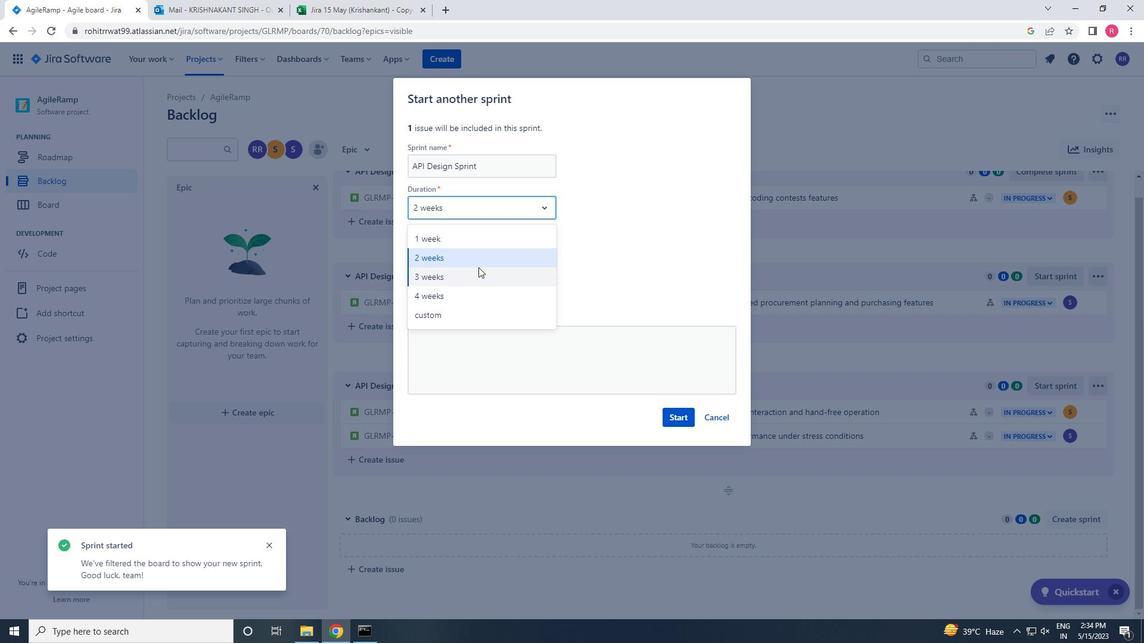
Action: Mouse pressed left at (478, 270)
Screenshot: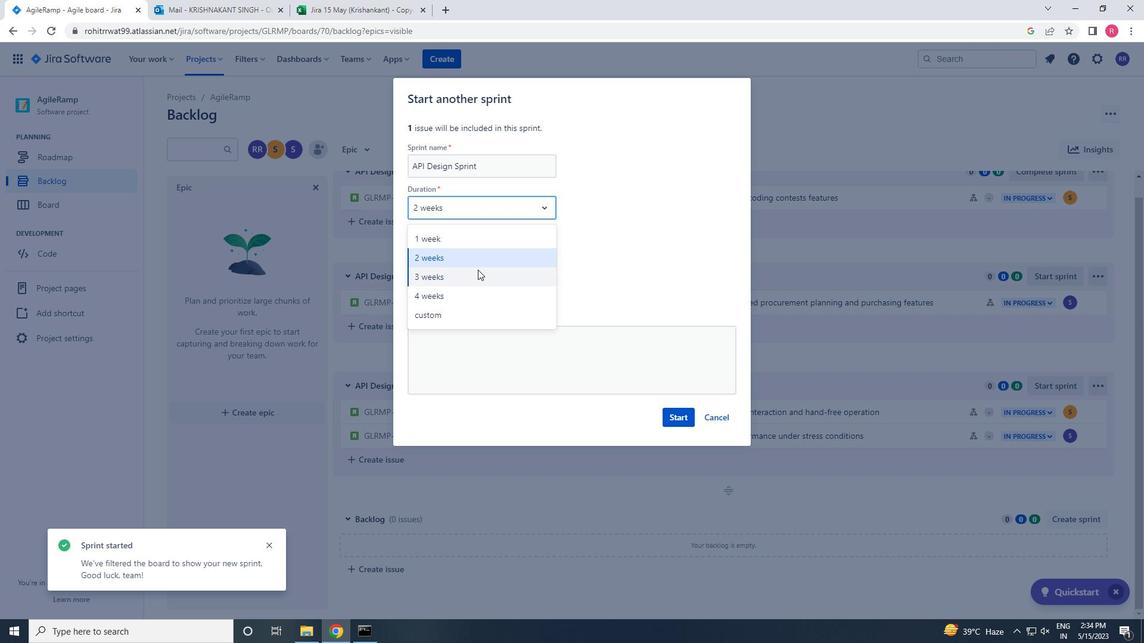 
Action: Mouse moved to (672, 415)
Screenshot: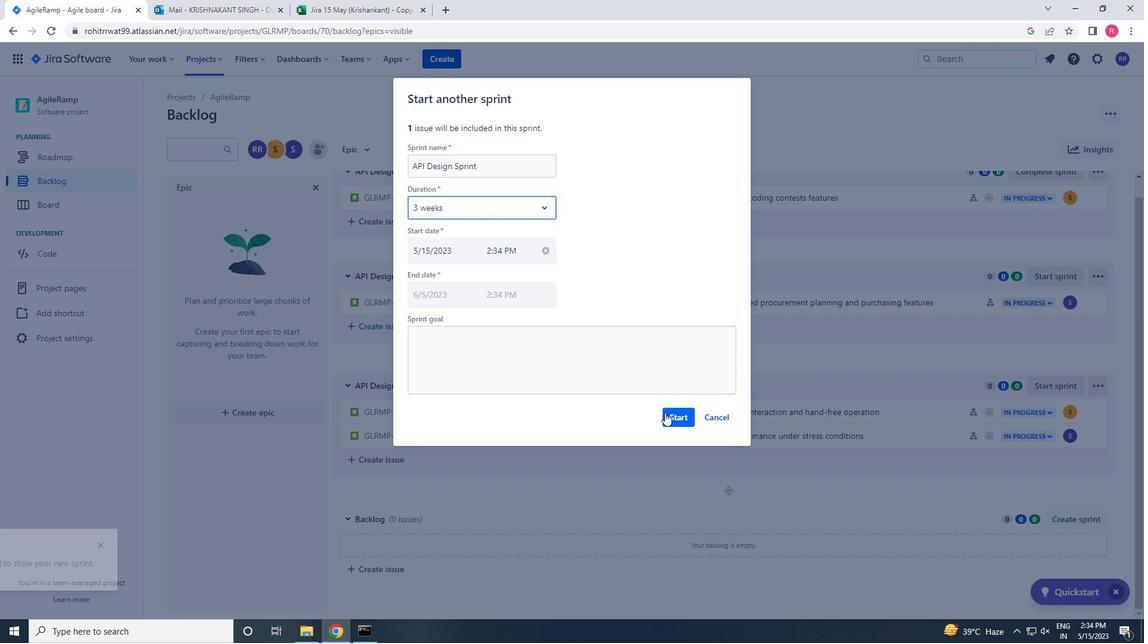 
Action: Mouse pressed left at (672, 415)
Screenshot: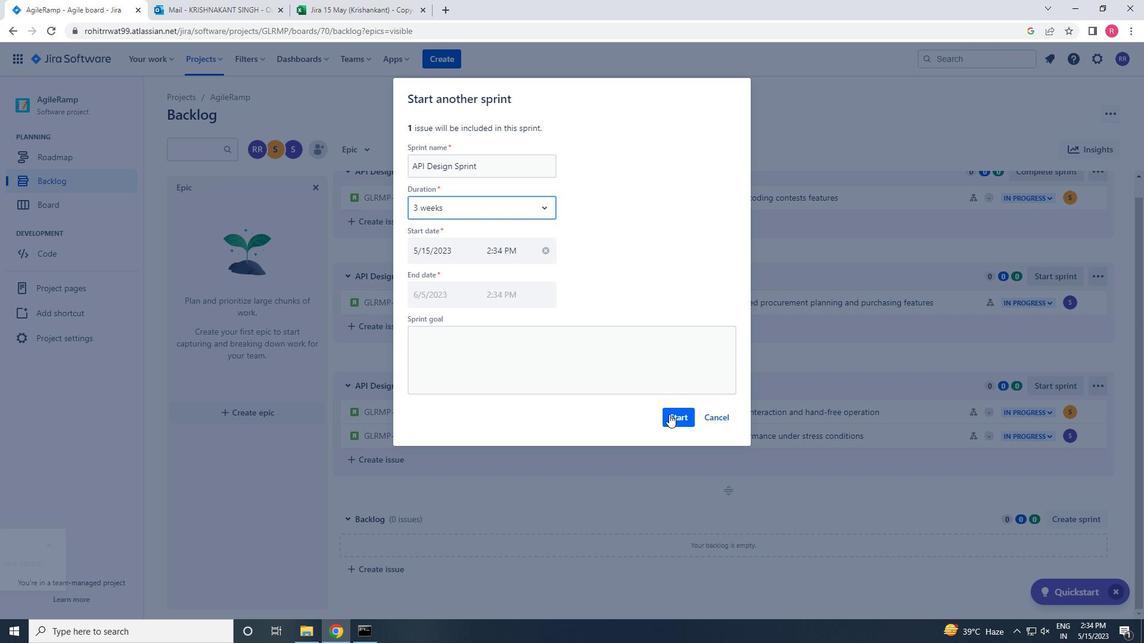 
Action: Mouse moved to (55, 171)
Screenshot: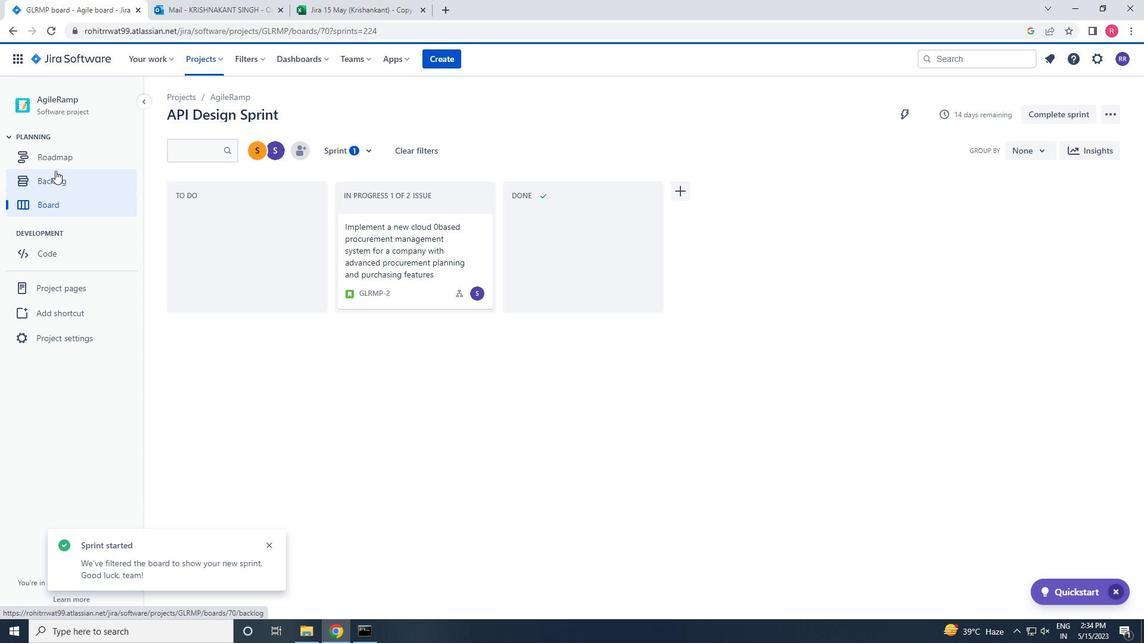 
Action: Mouse pressed left at (55, 171)
Screenshot: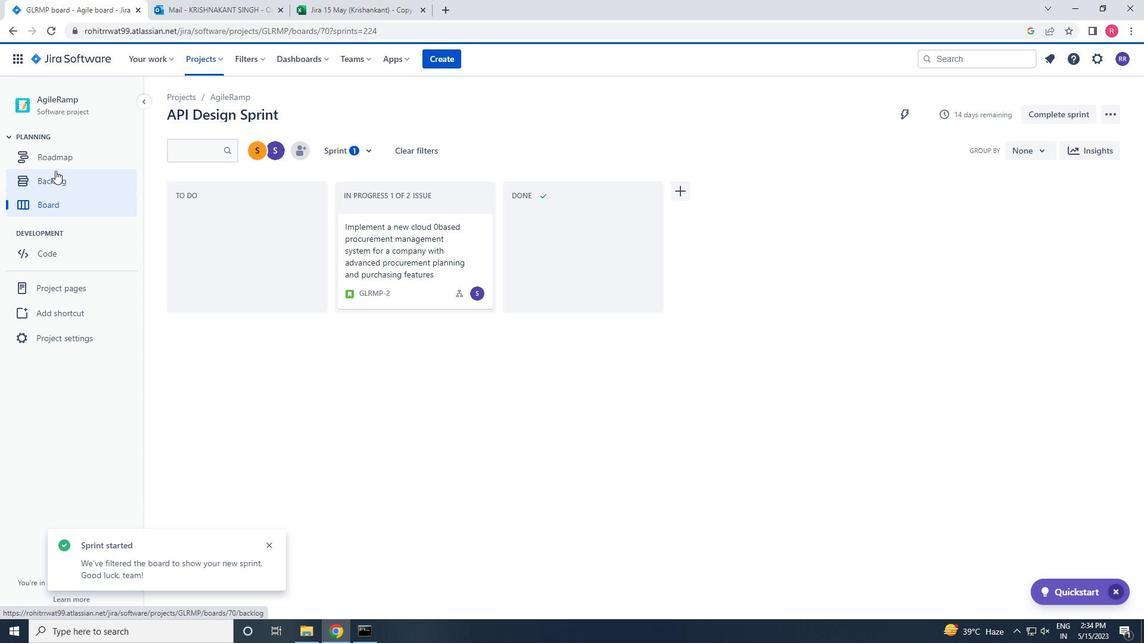 
Action: Mouse moved to (602, 364)
Screenshot: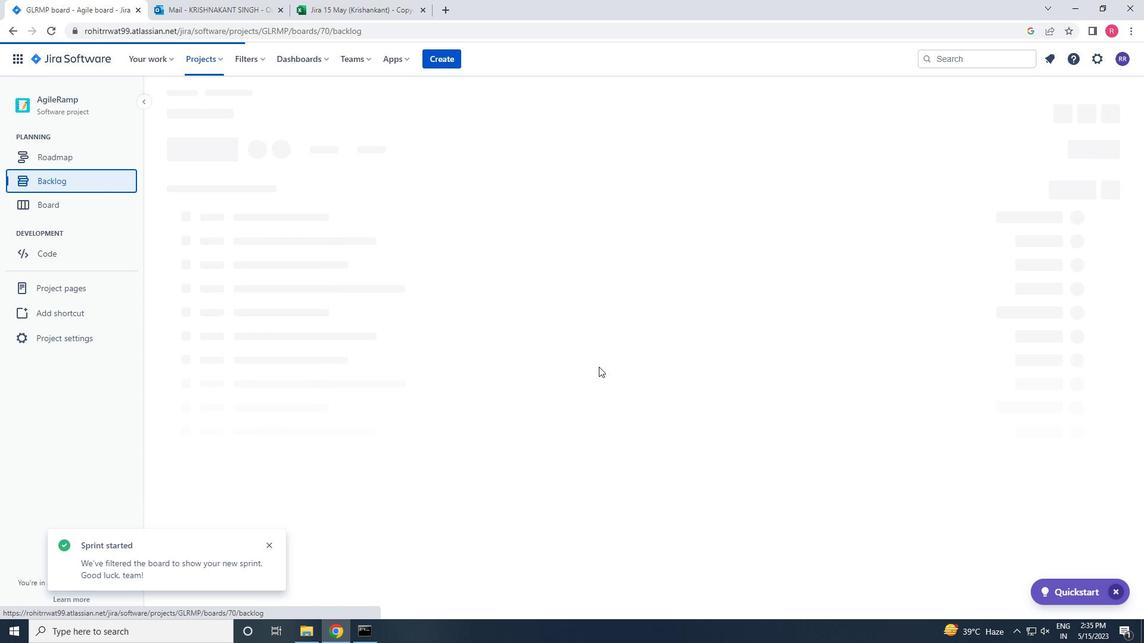 
Action: Mouse scrolled (602, 363) with delta (0, 0)
Screenshot: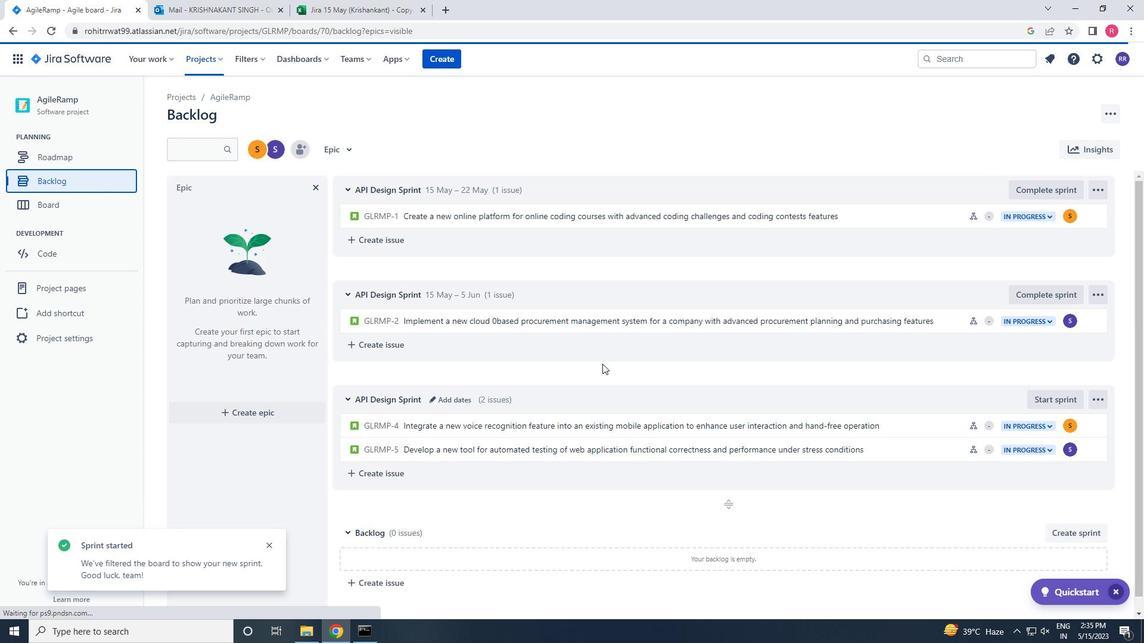 
Action: Mouse scrolled (602, 363) with delta (0, 0)
Screenshot: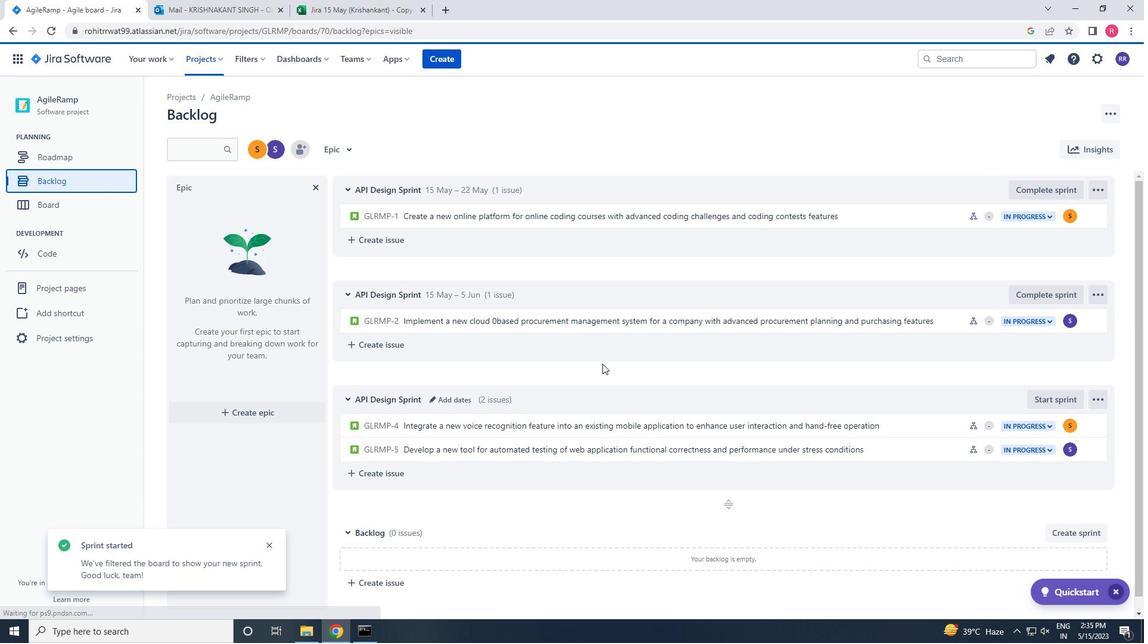 
Action: Mouse scrolled (602, 363) with delta (0, 0)
Screenshot: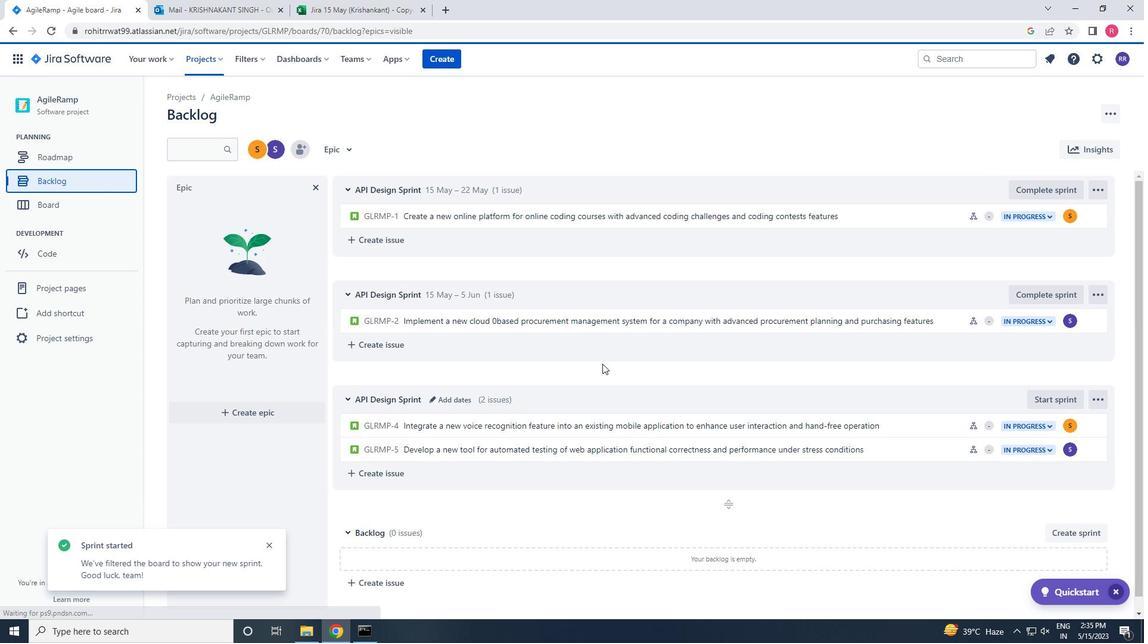 
Action: Mouse scrolled (602, 363) with delta (0, 0)
Screenshot: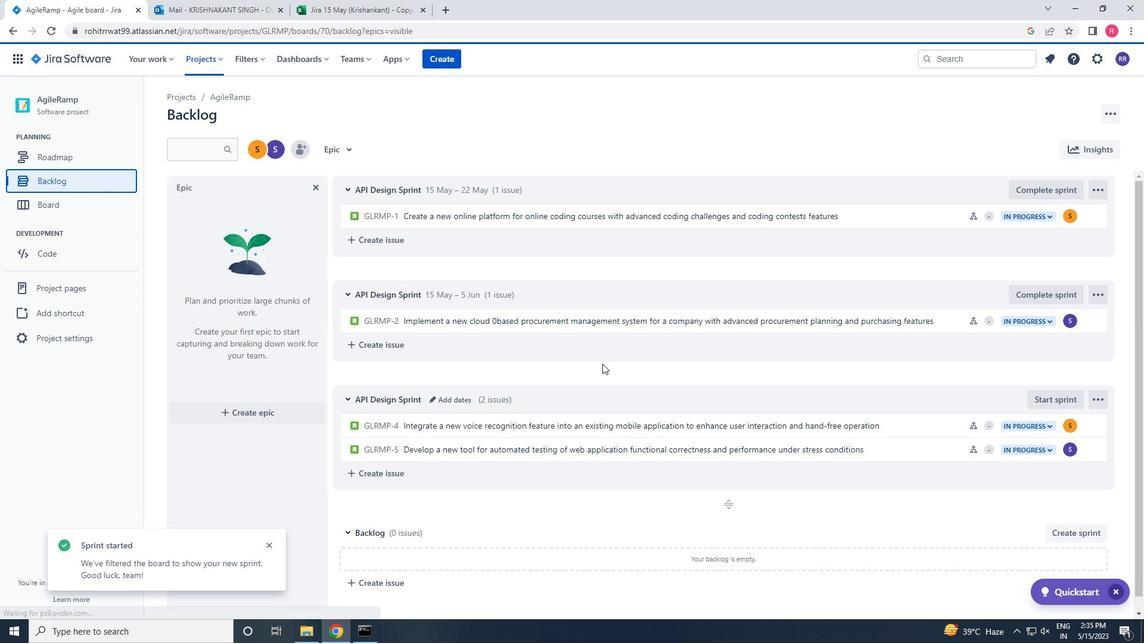 
Action: Mouse scrolled (602, 363) with delta (0, 0)
Screenshot: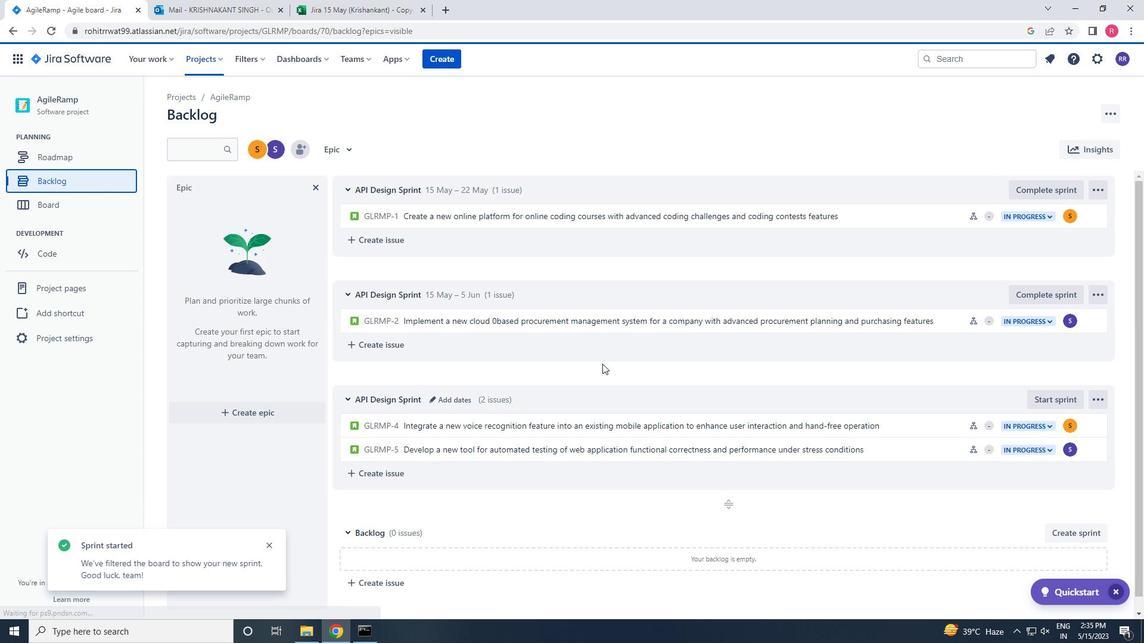 
Action: Mouse scrolled (602, 363) with delta (0, 0)
Screenshot: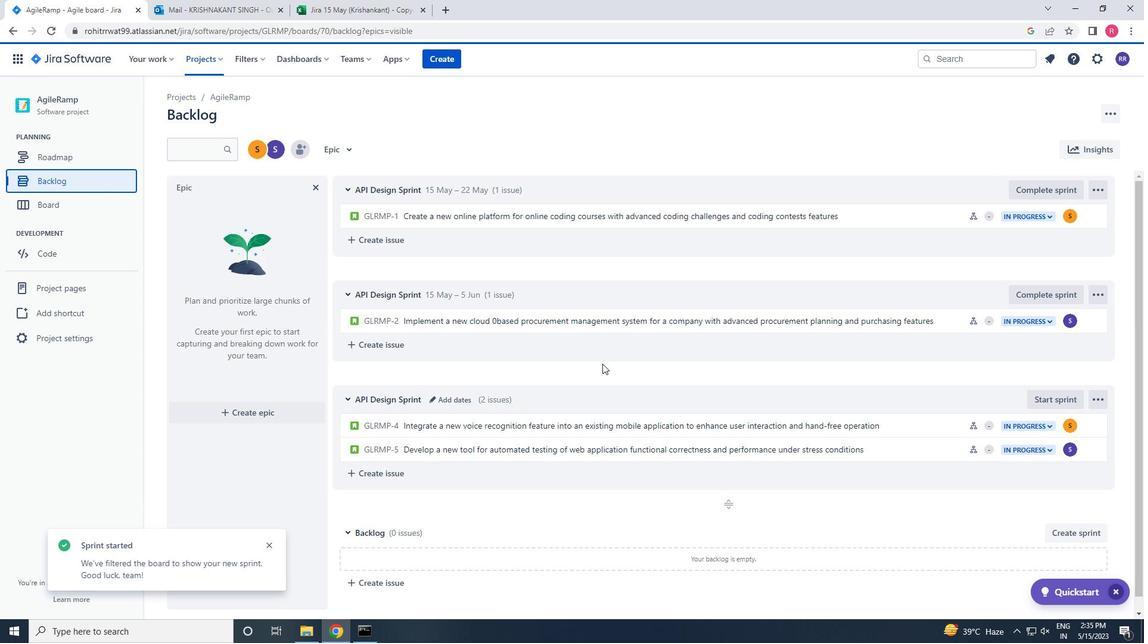 
Action: Mouse moved to (1036, 378)
Screenshot: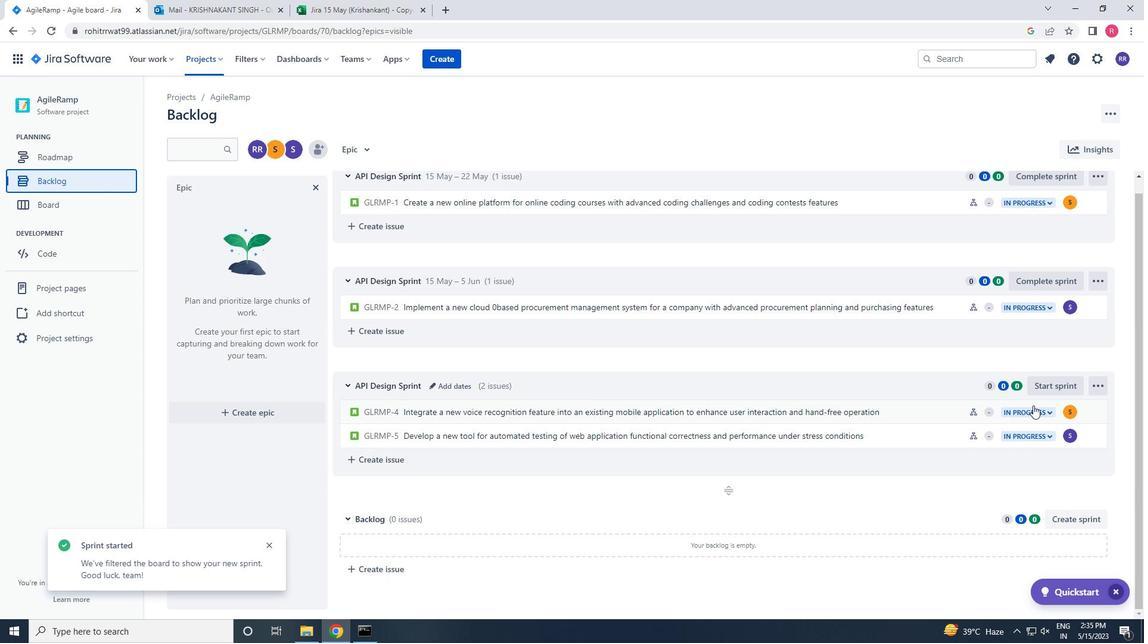 
Action: Mouse pressed left at (1036, 378)
Screenshot: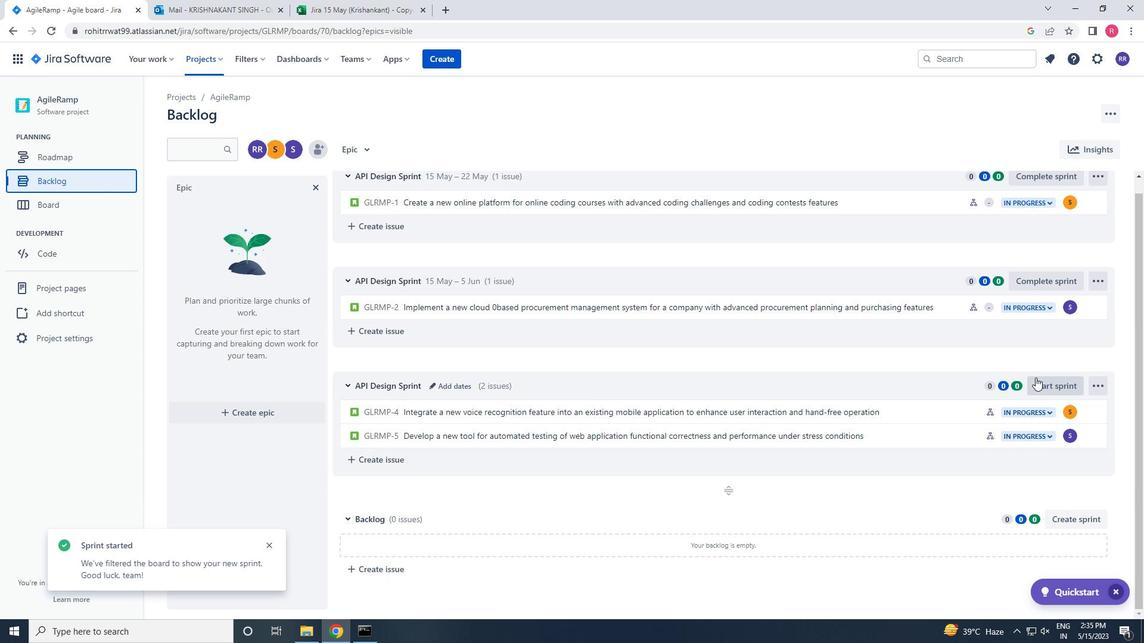 
Action: Mouse moved to (514, 210)
Screenshot: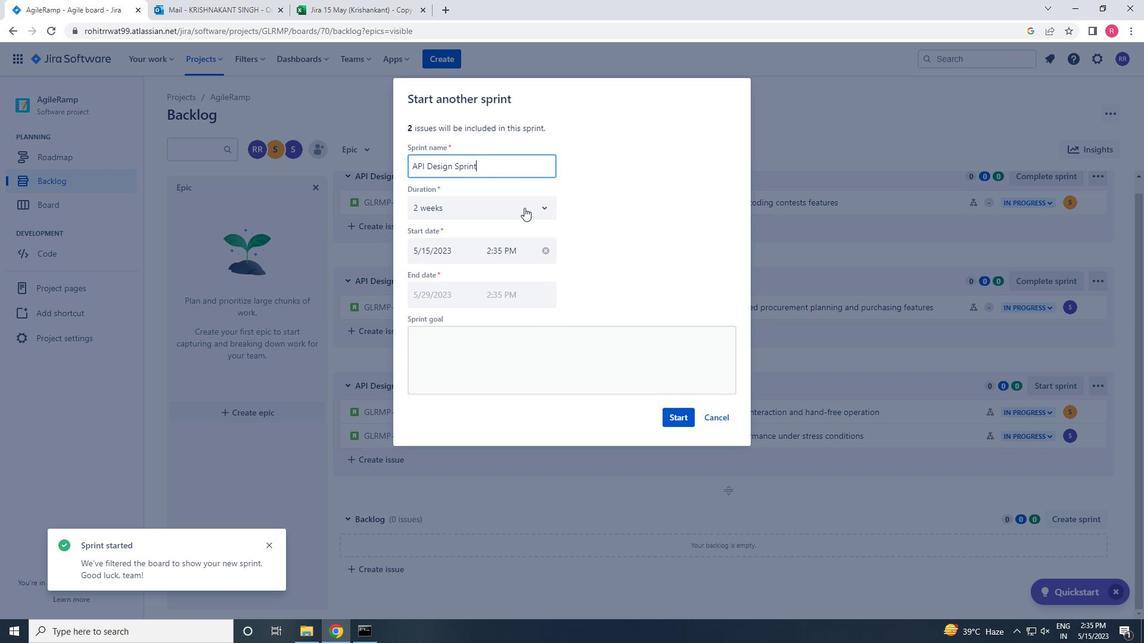 
Action: Mouse pressed left at (514, 210)
Screenshot: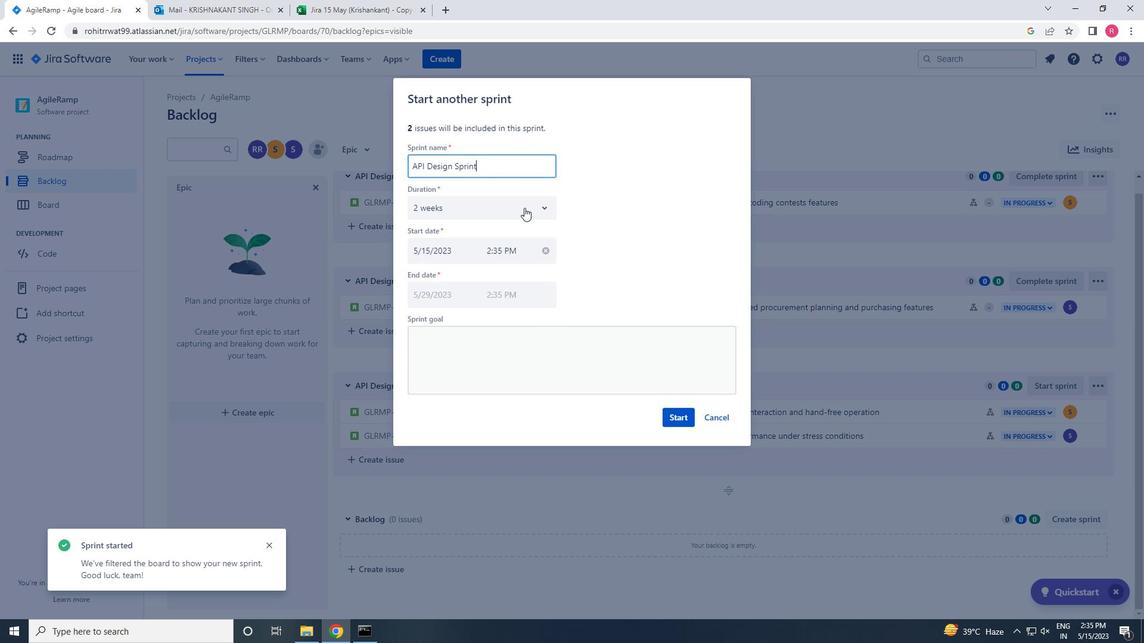 
Action: Mouse moved to (483, 258)
Screenshot: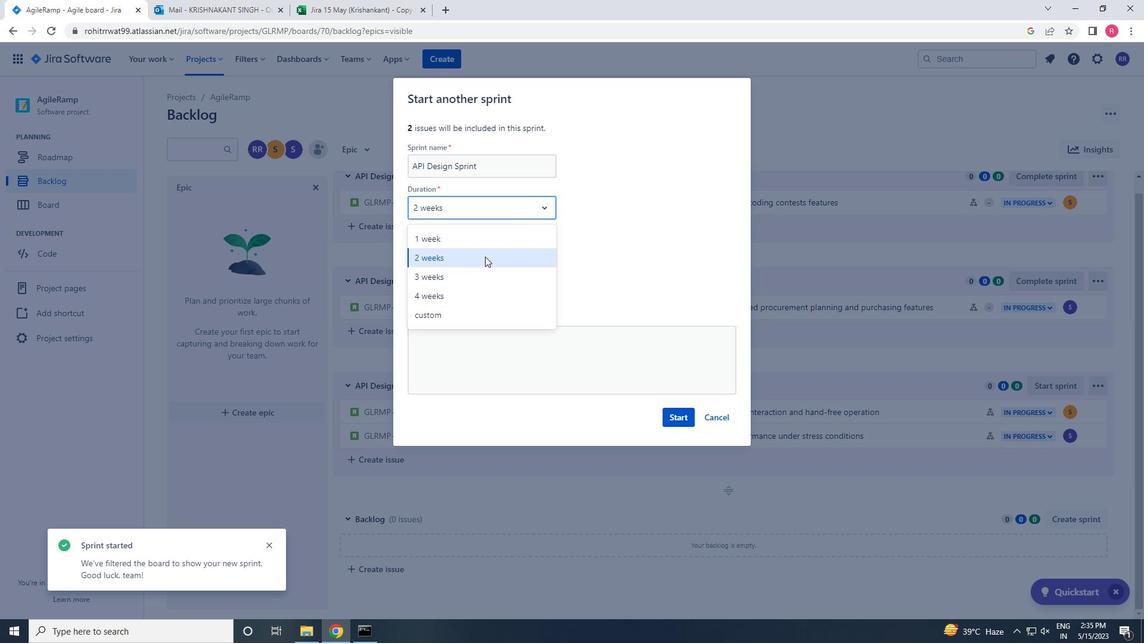 
Action: Mouse pressed left at (483, 258)
Screenshot: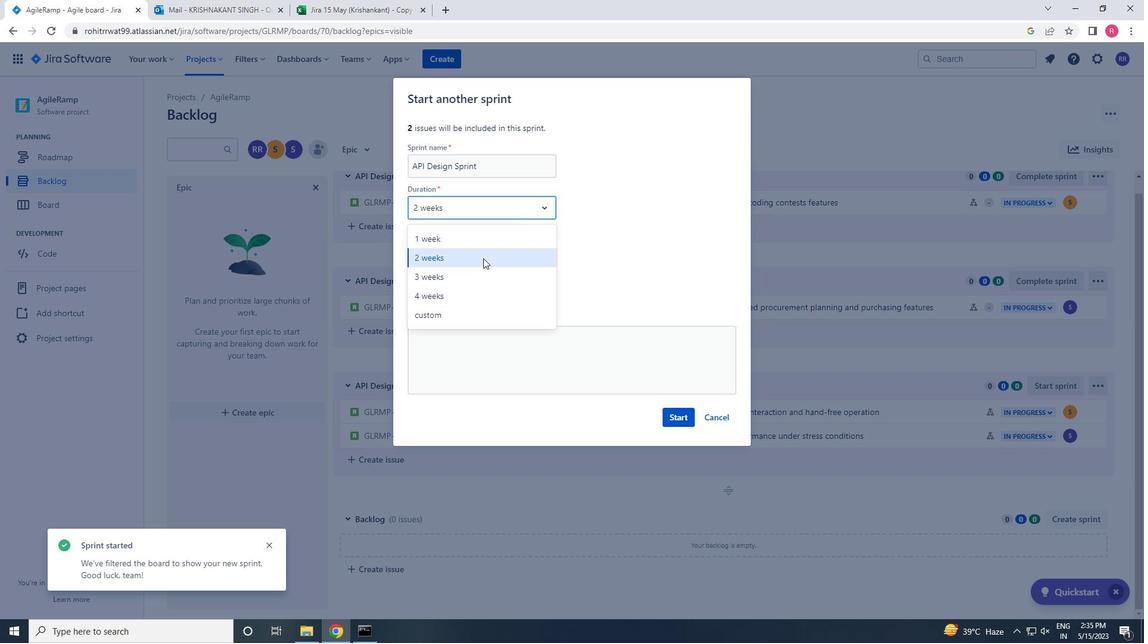 
Action: Mouse moved to (673, 421)
Screenshot: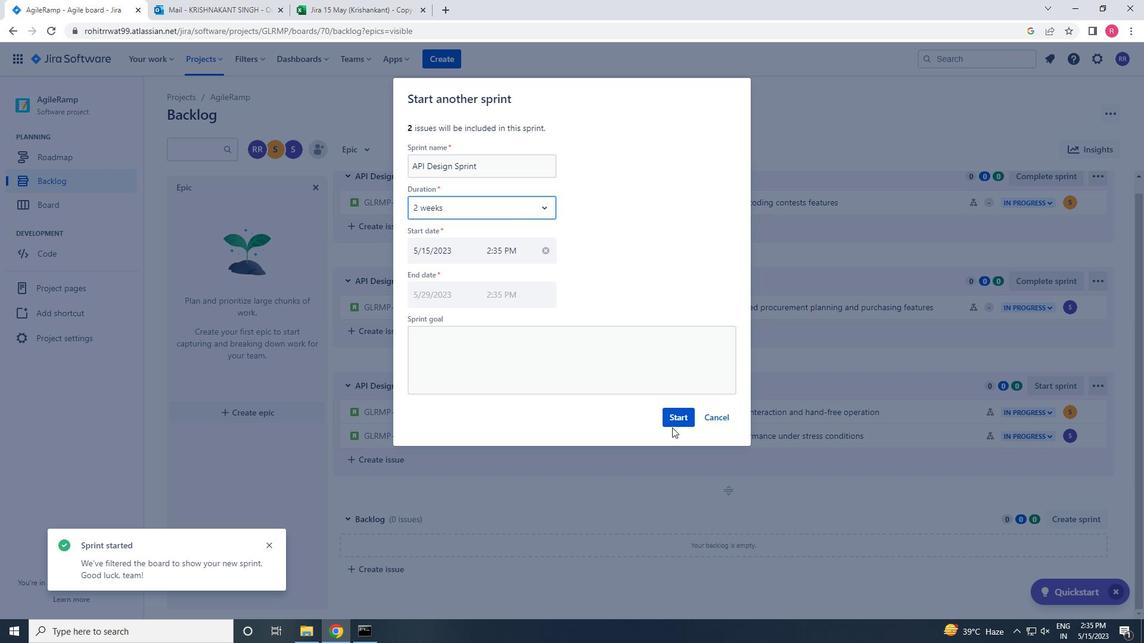 
Action: Mouse pressed left at (673, 421)
Screenshot: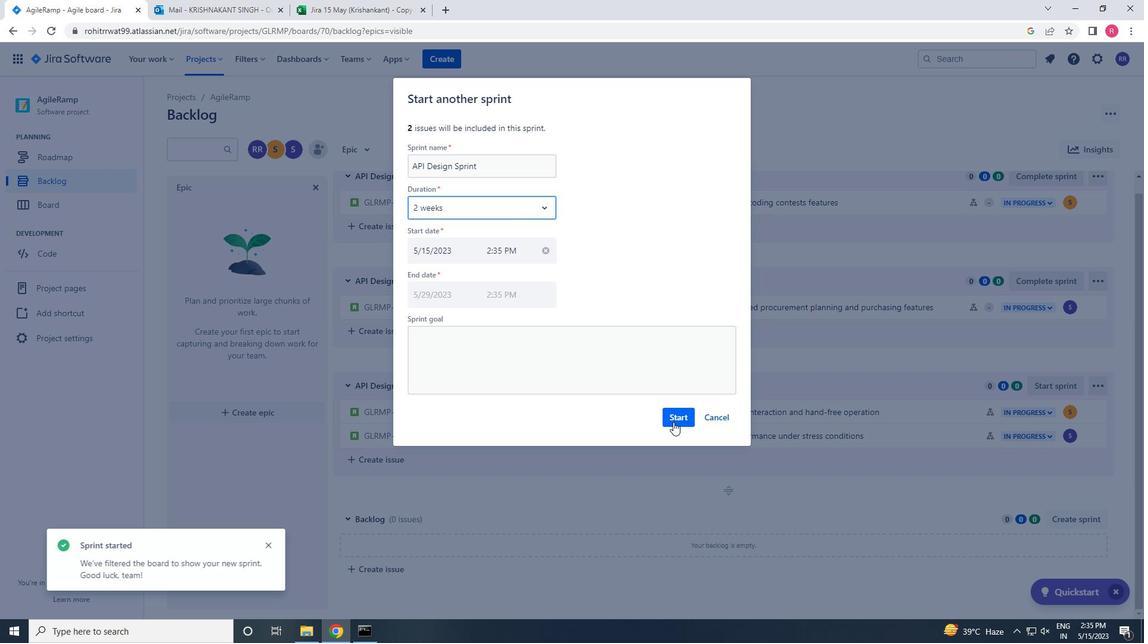 
Action: Mouse moved to (45, 187)
Screenshot: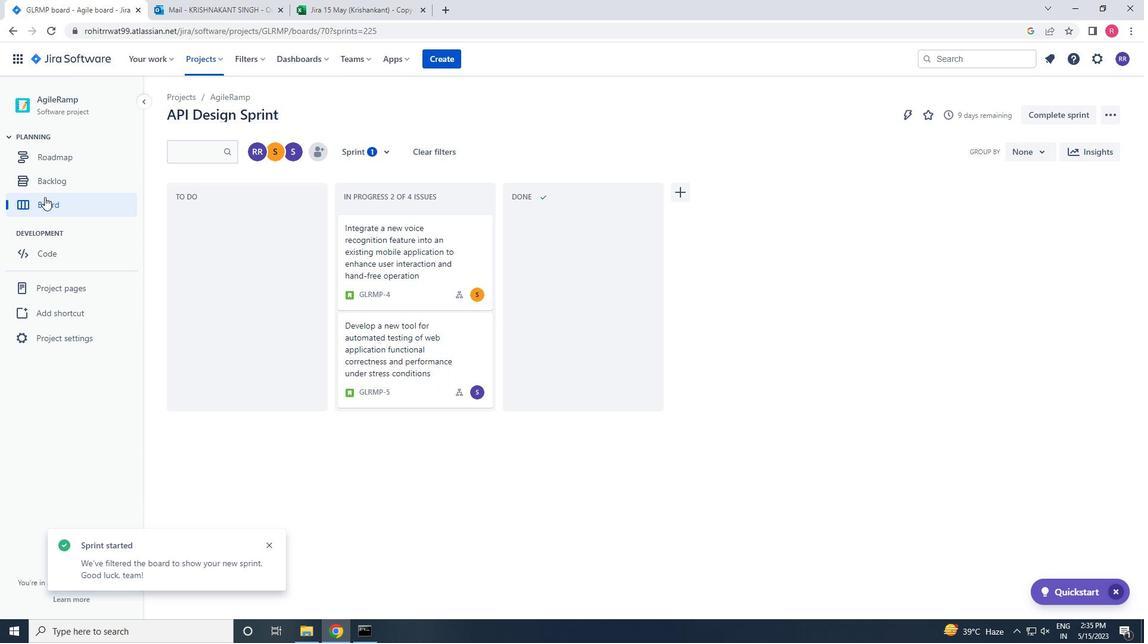 
Action: Mouse pressed left at (45, 187)
Screenshot: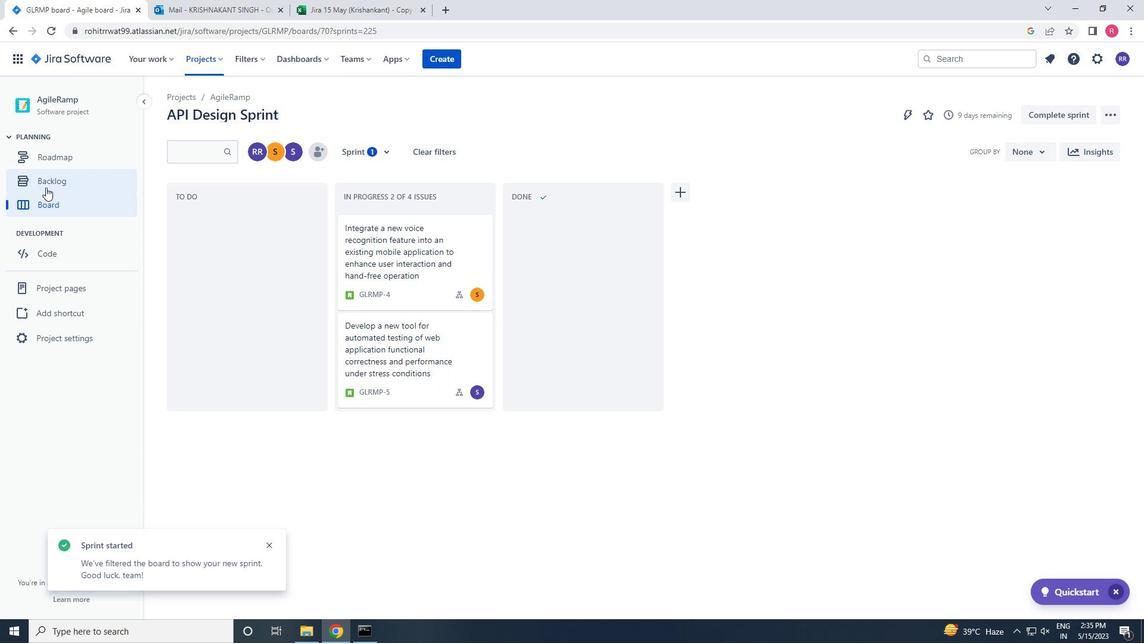 
Action: Mouse moved to (46, 187)
Screenshot: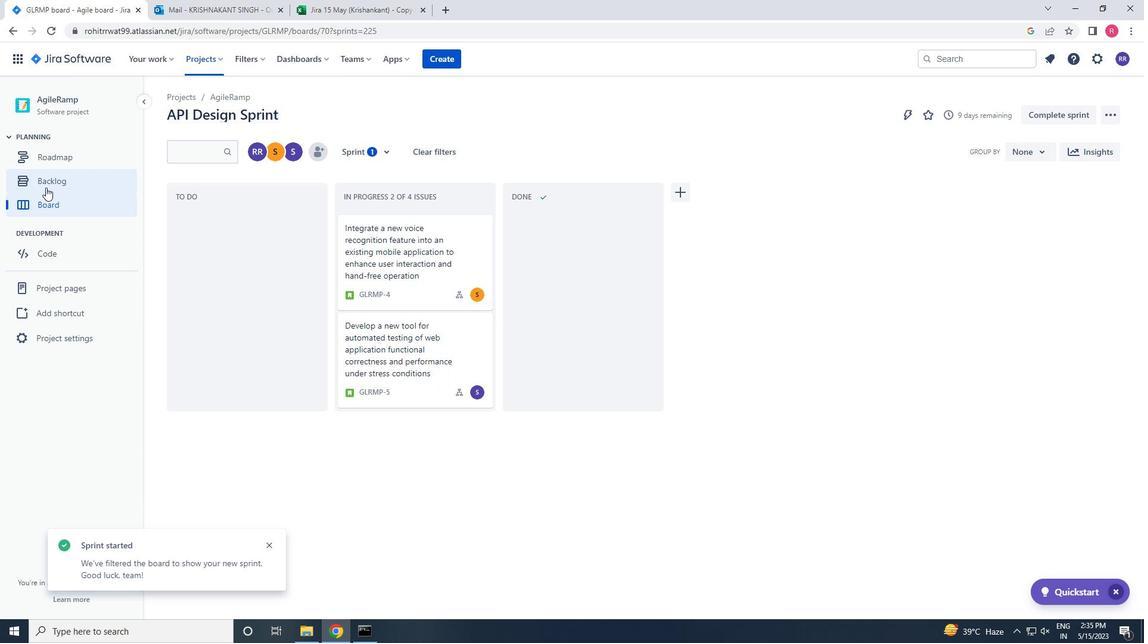 
